 Task: Look for space in Thāsra, India from 1st June, 2023 to 9th June, 2023 for 4 adults in price range Rs.6000 to Rs.12000. Place can be entire place with 2 bedrooms having 2 beds and 2 bathrooms. Property type can be house, flat, guest house. Booking option can be shelf check-in. Required host language is English.
Action: Mouse moved to (487, 84)
Screenshot: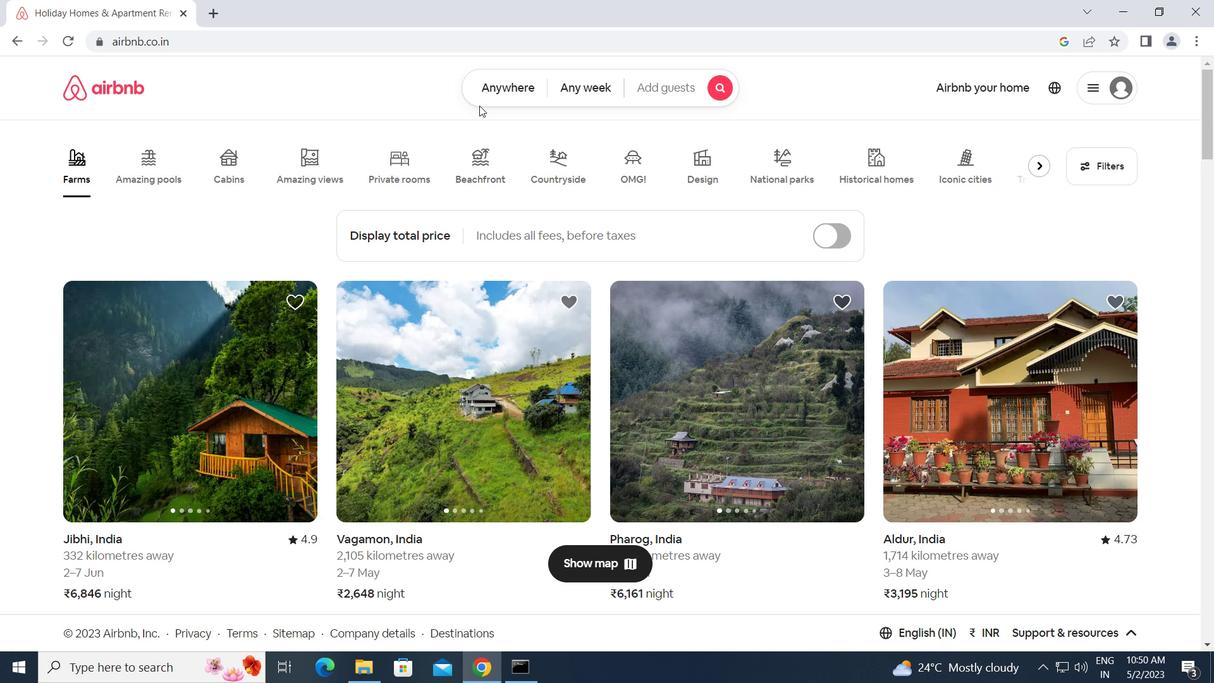 
Action: Mouse pressed left at (487, 84)
Screenshot: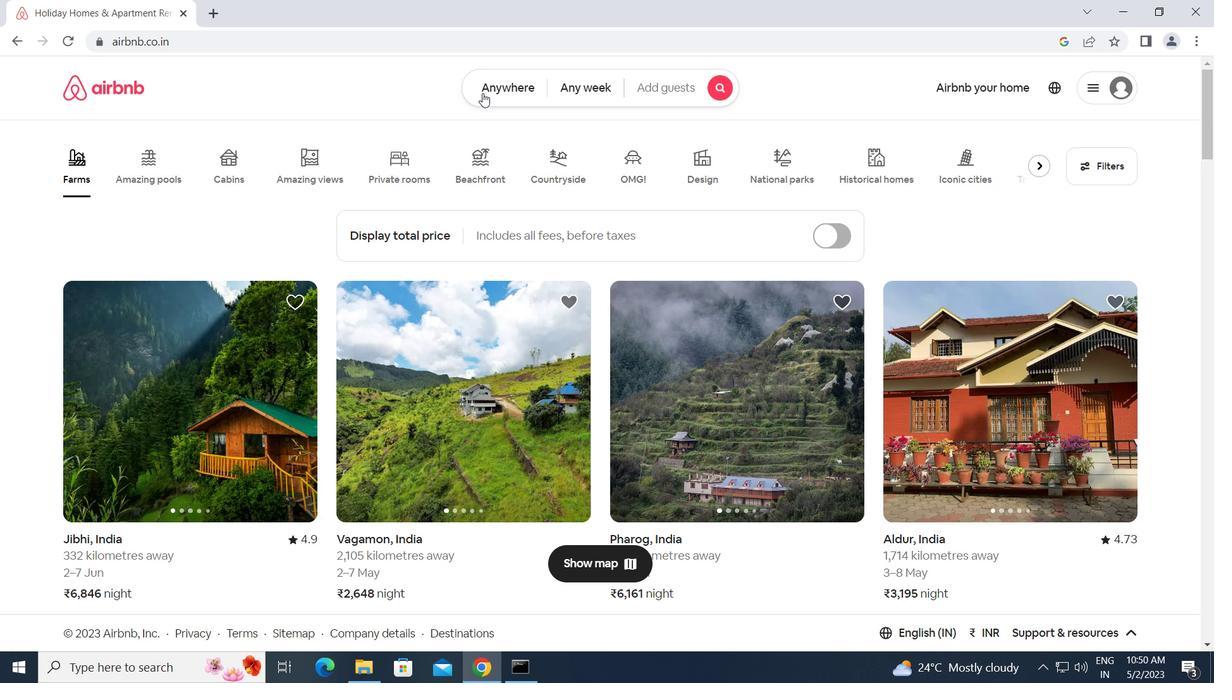 
Action: Mouse moved to (441, 142)
Screenshot: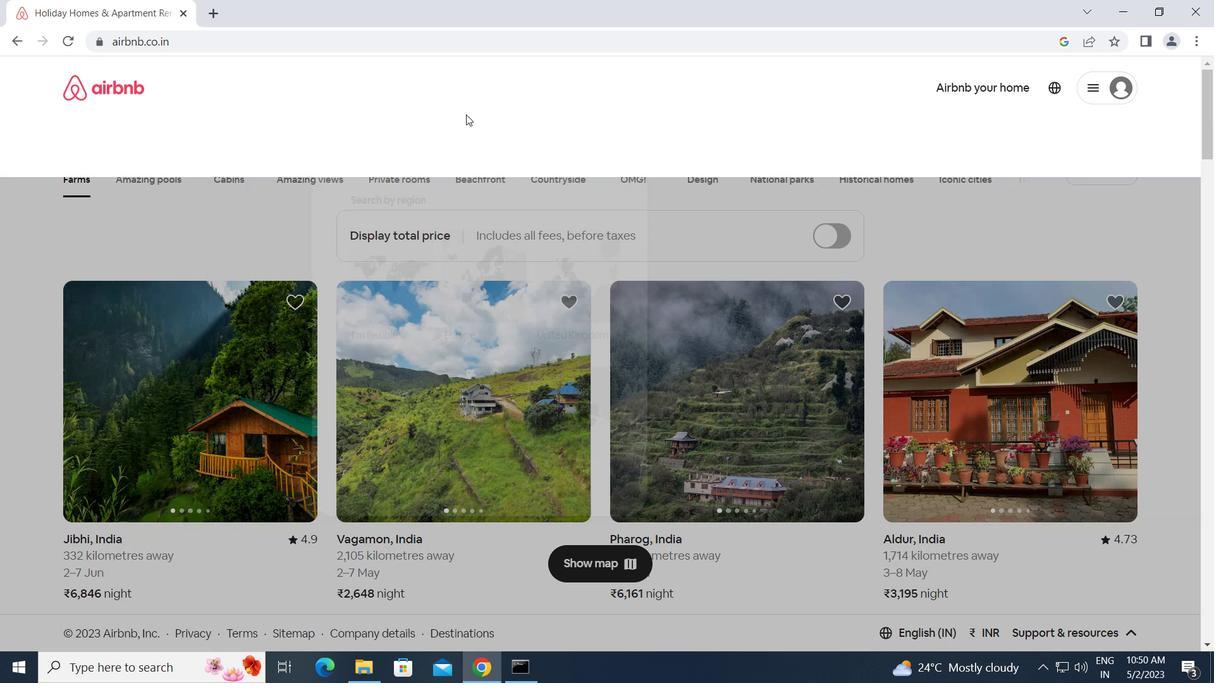 
Action: Mouse pressed left at (441, 142)
Screenshot: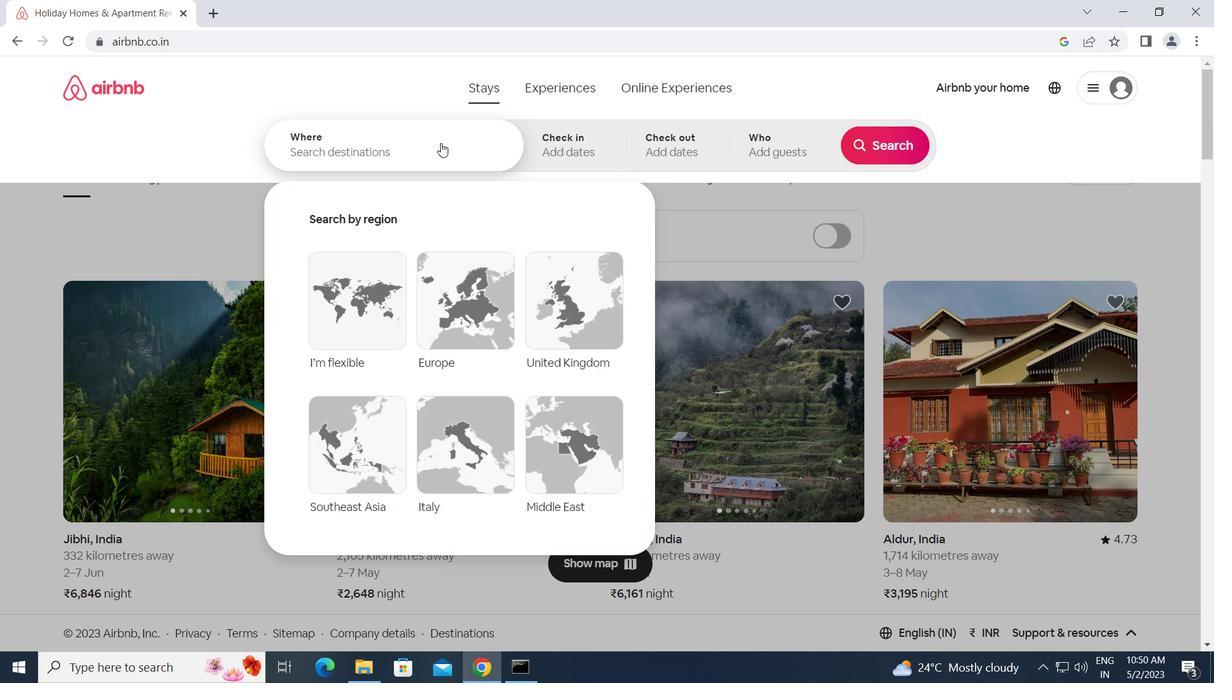 
Action: Key pressed <Key.caps_lock>t<Key.caps_lock>hasra,<Key.space><Key.caps_lock>i<Key.caps_lock>ndia<Key.enter>
Screenshot: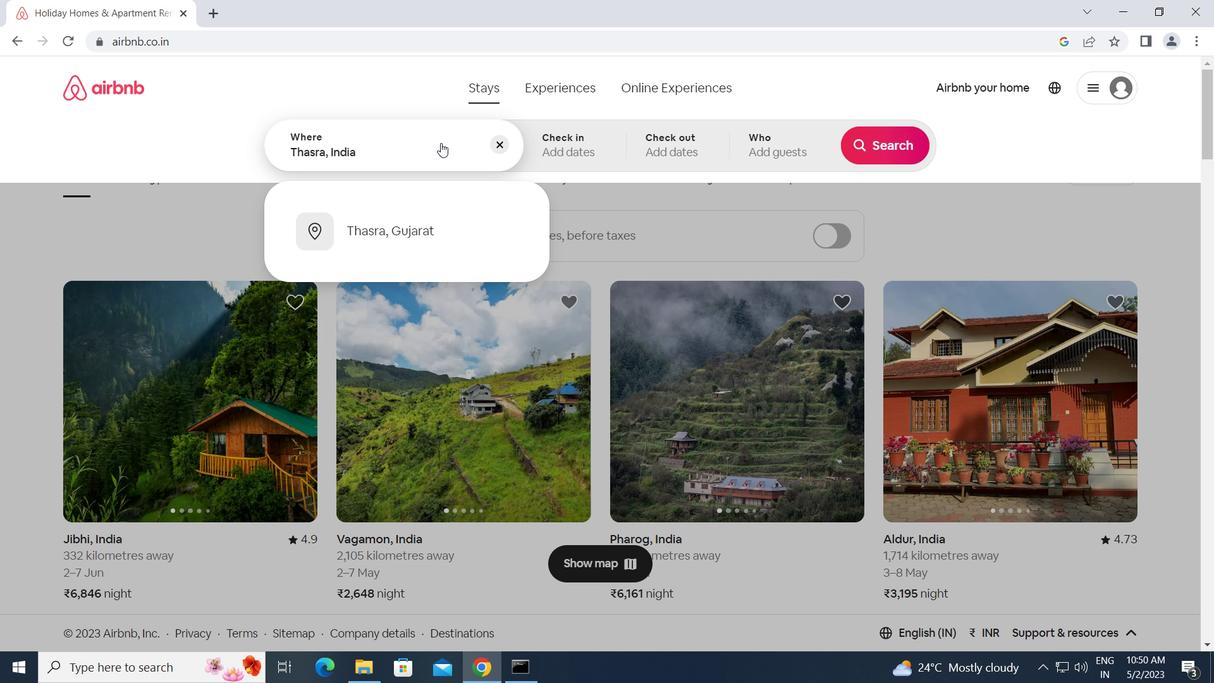 
Action: Mouse moved to (778, 334)
Screenshot: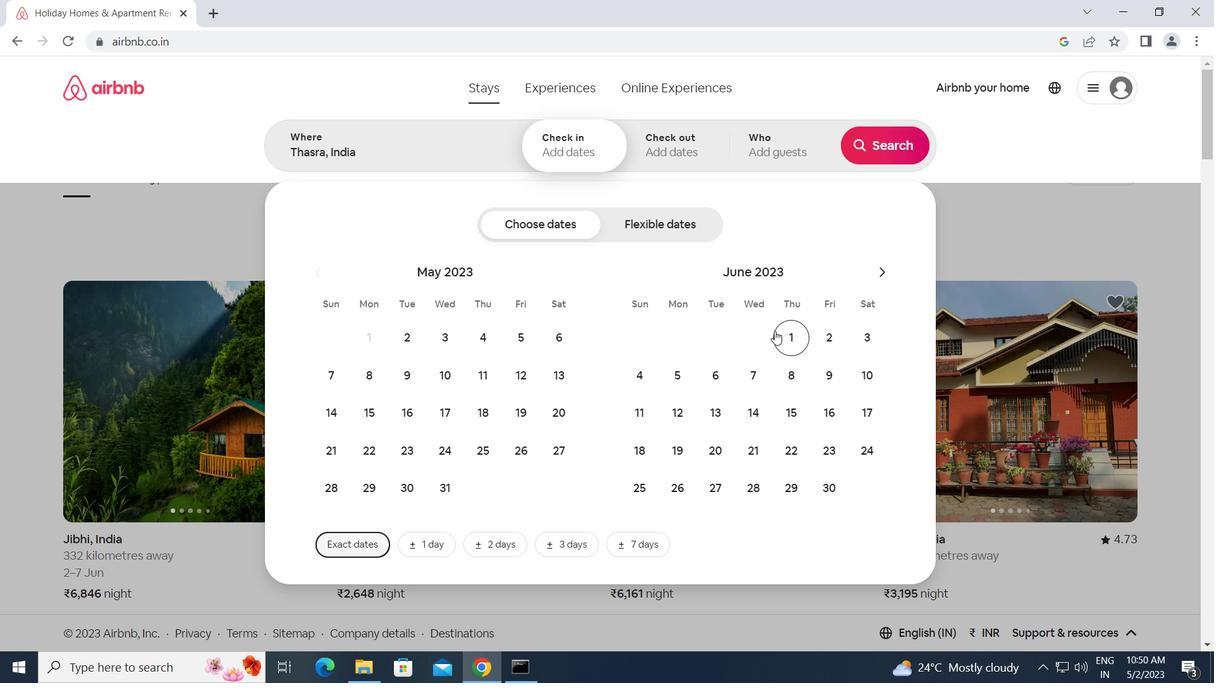
Action: Mouse pressed left at (778, 334)
Screenshot: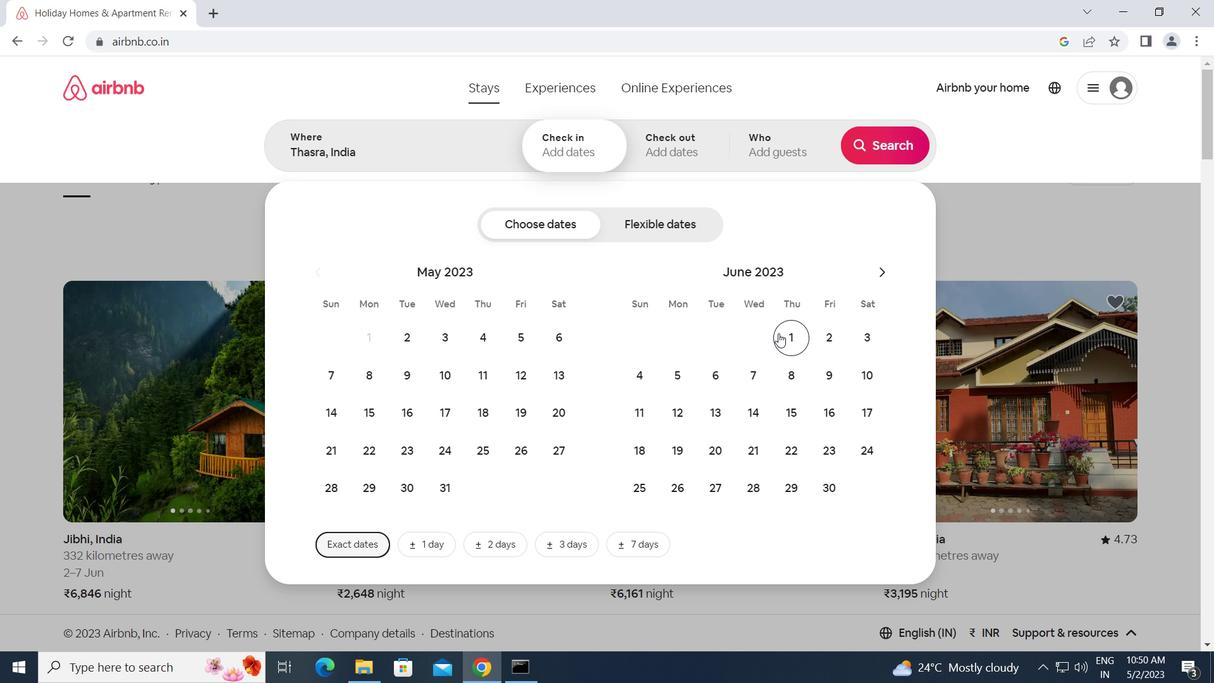 
Action: Mouse moved to (831, 379)
Screenshot: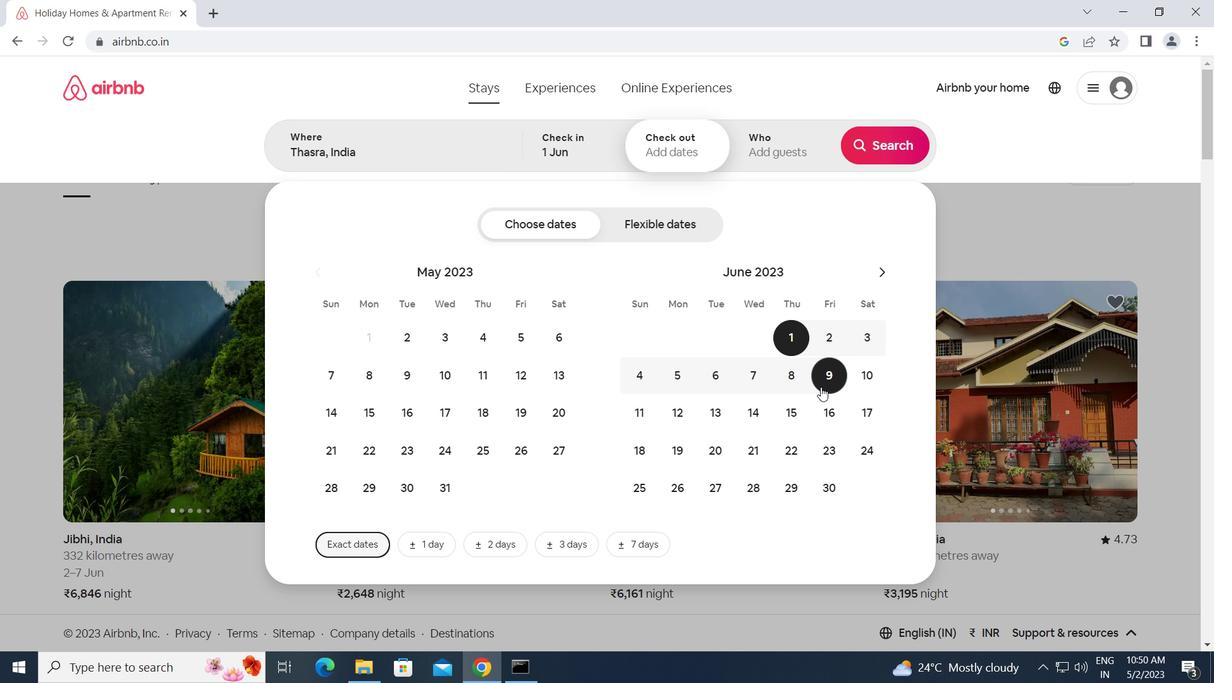 
Action: Mouse pressed left at (831, 379)
Screenshot: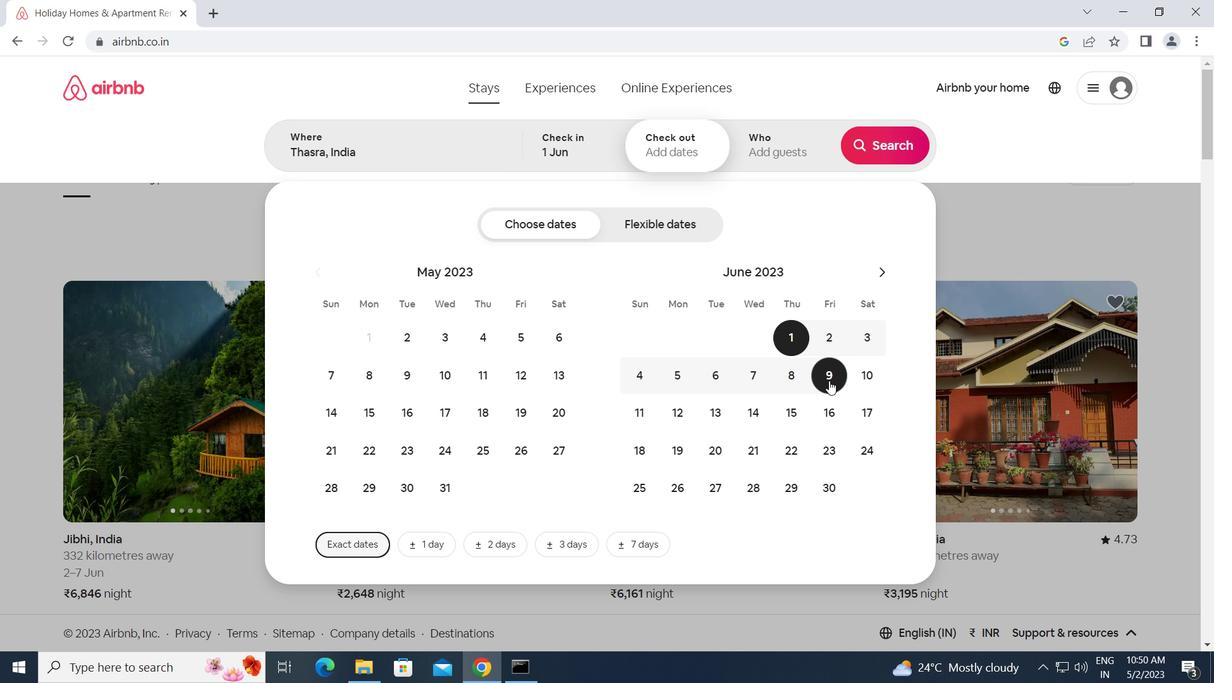 
Action: Mouse moved to (788, 143)
Screenshot: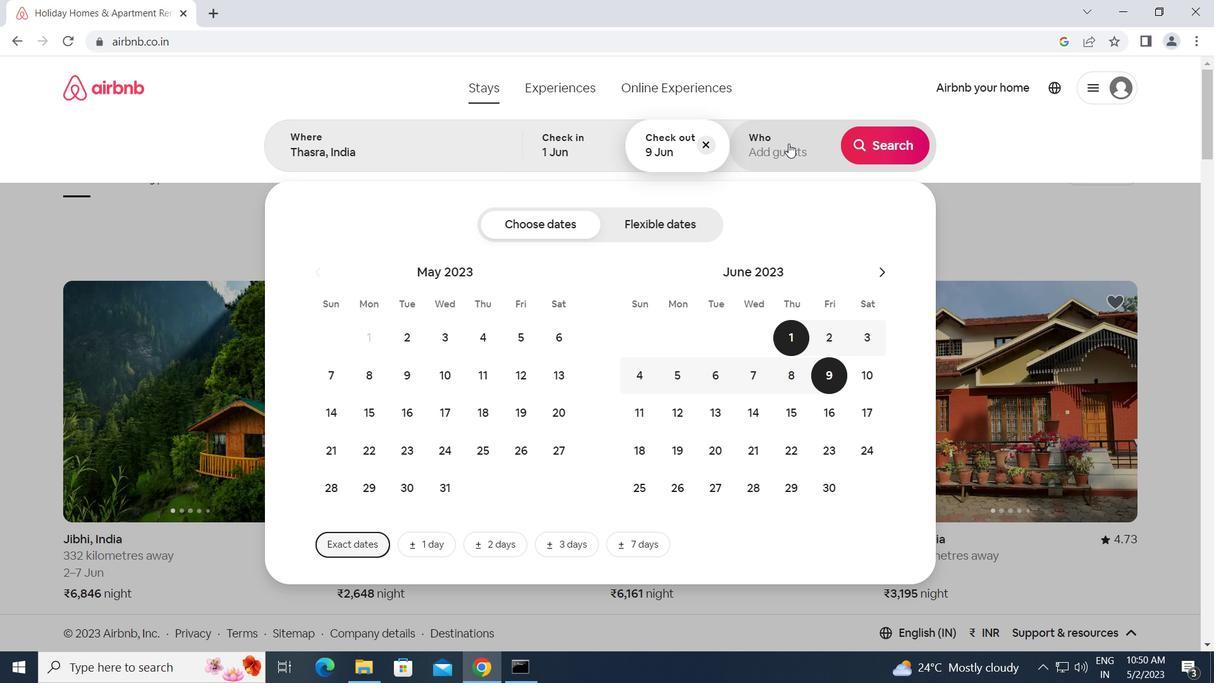 
Action: Mouse pressed left at (788, 143)
Screenshot: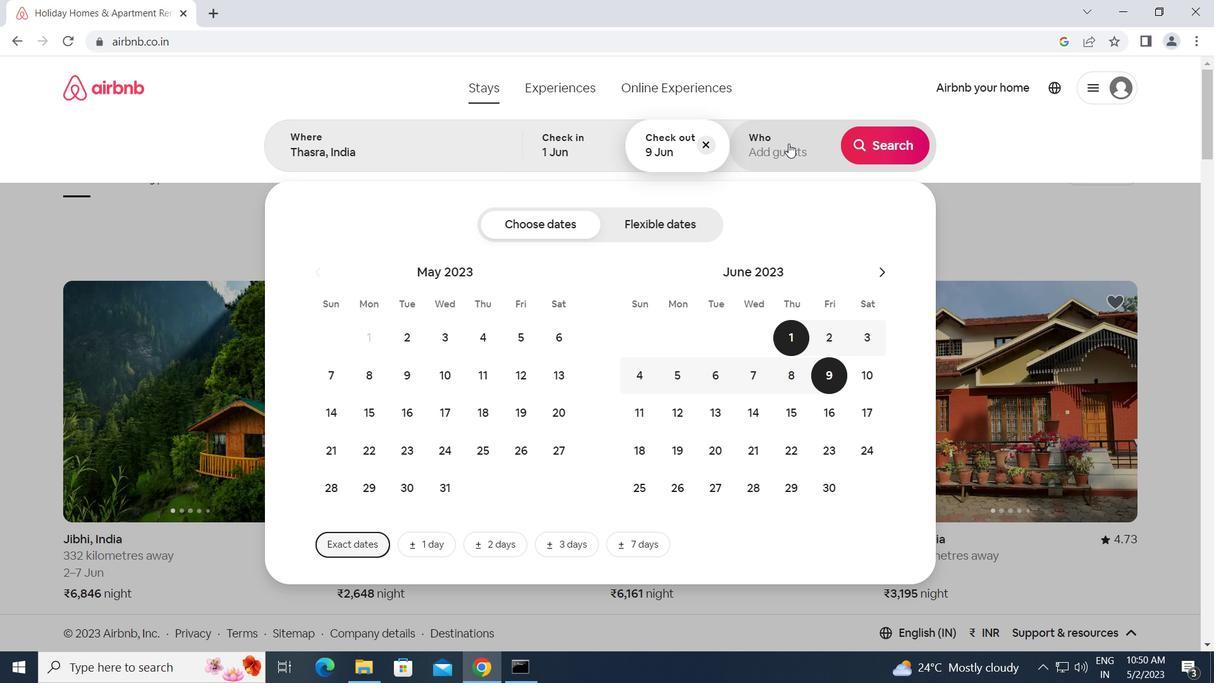 
Action: Mouse moved to (891, 222)
Screenshot: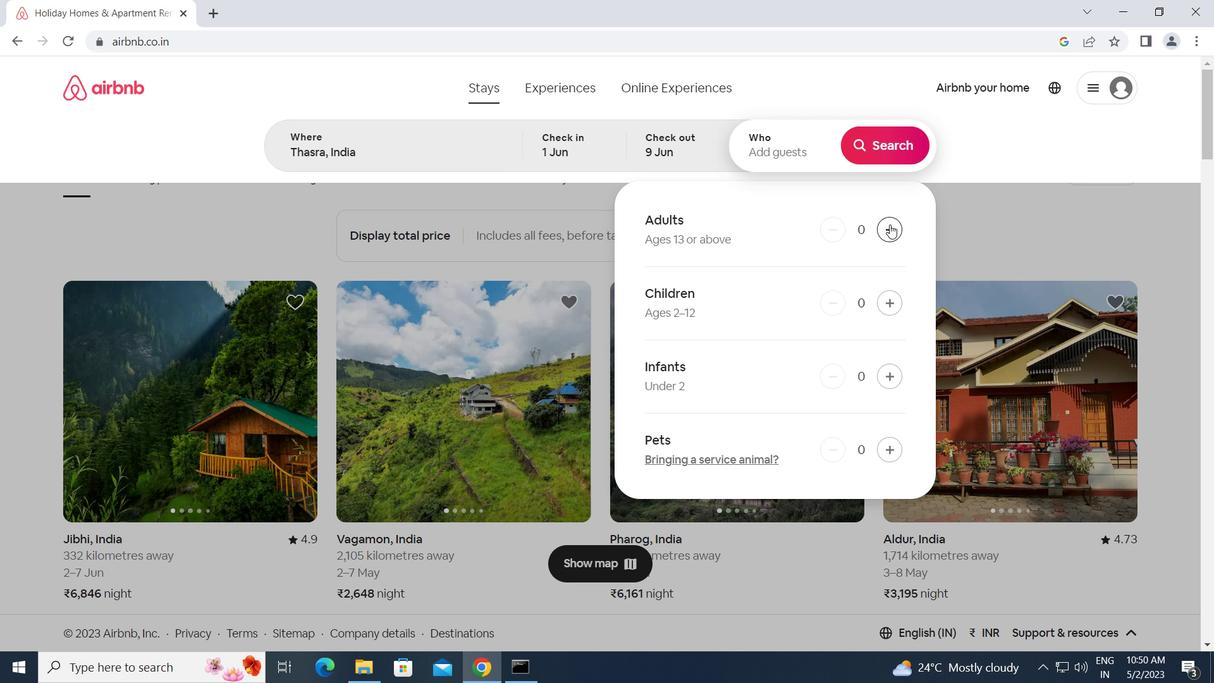 
Action: Mouse pressed left at (891, 222)
Screenshot: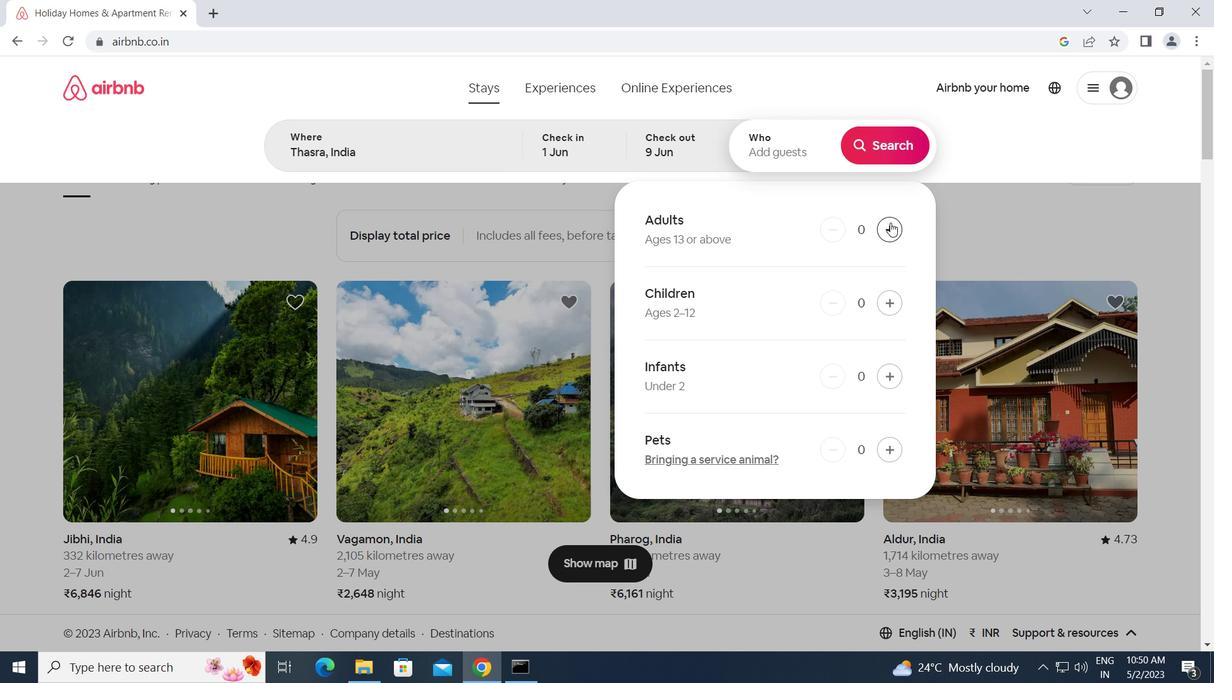 
Action: Mouse pressed left at (891, 222)
Screenshot: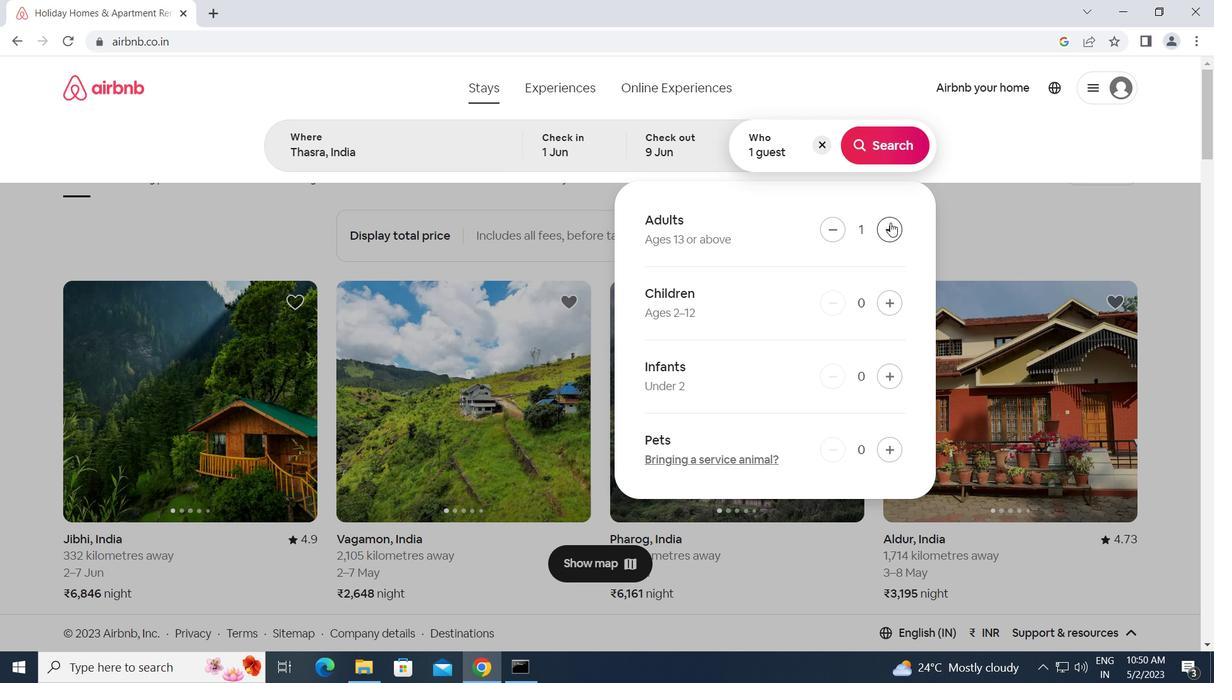 
Action: Mouse pressed left at (891, 222)
Screenshot: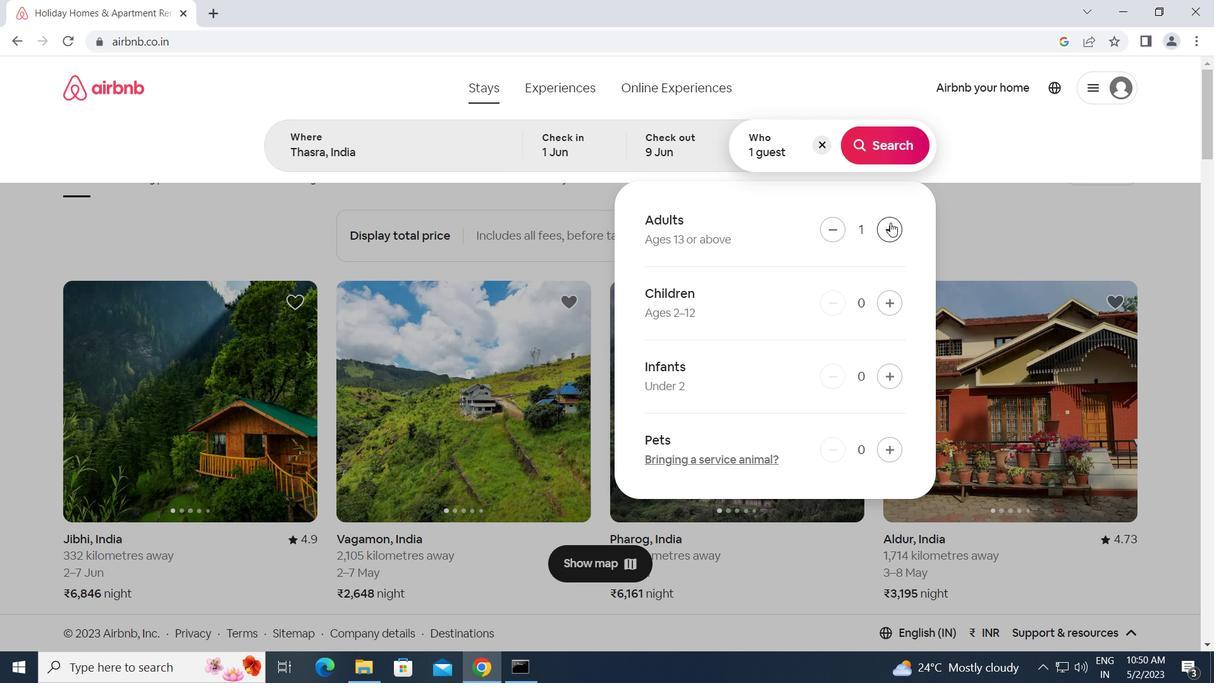 
Action: Mouse moved to (891, 222)
Screenshot: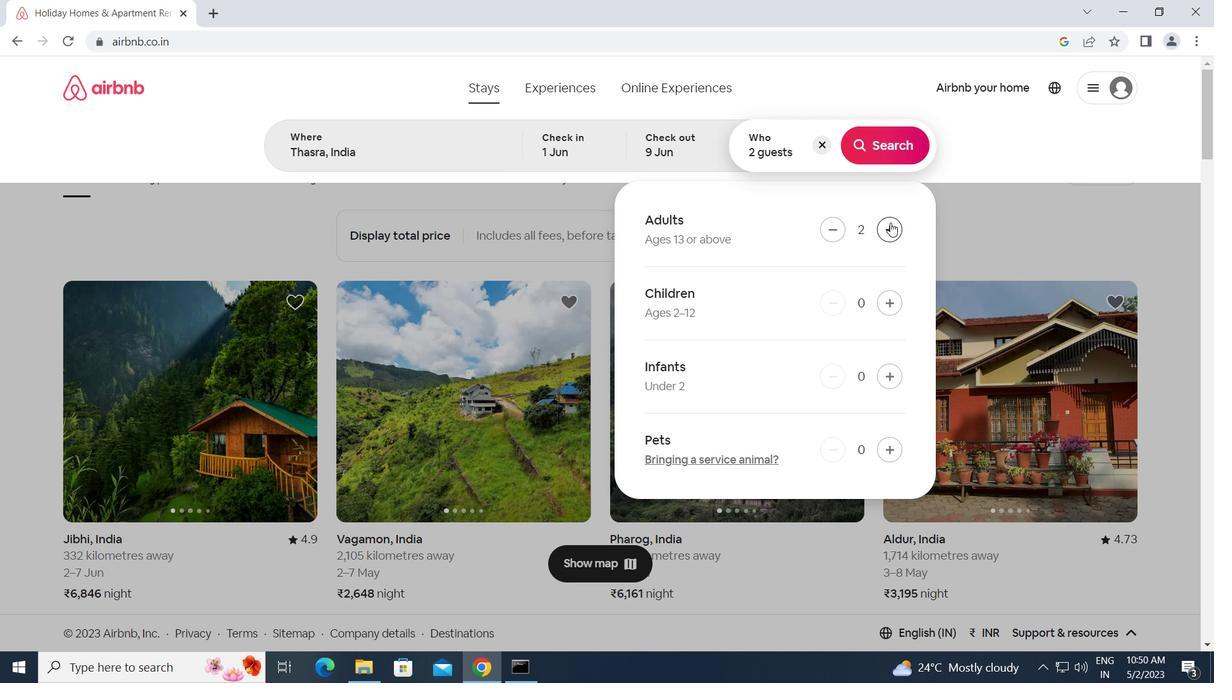 
Action: Mouse pressed left at (891, 222)
Screenshot: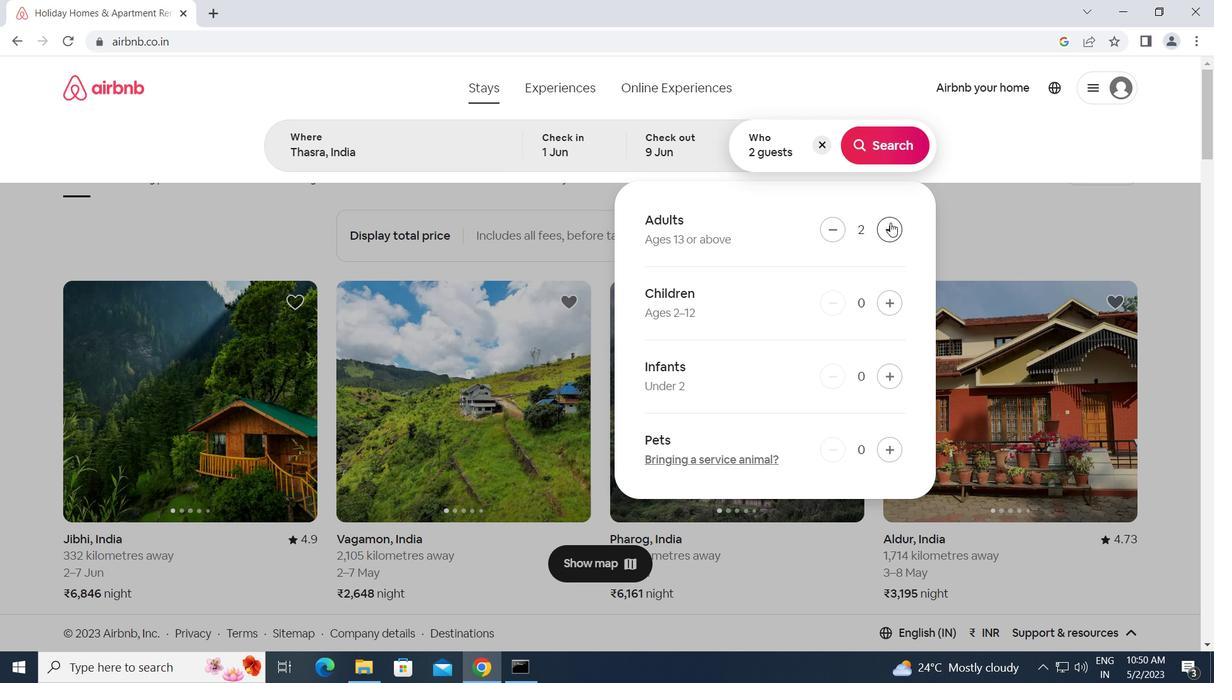 
Action: Mouse moved to (880, 151)
Screenshot: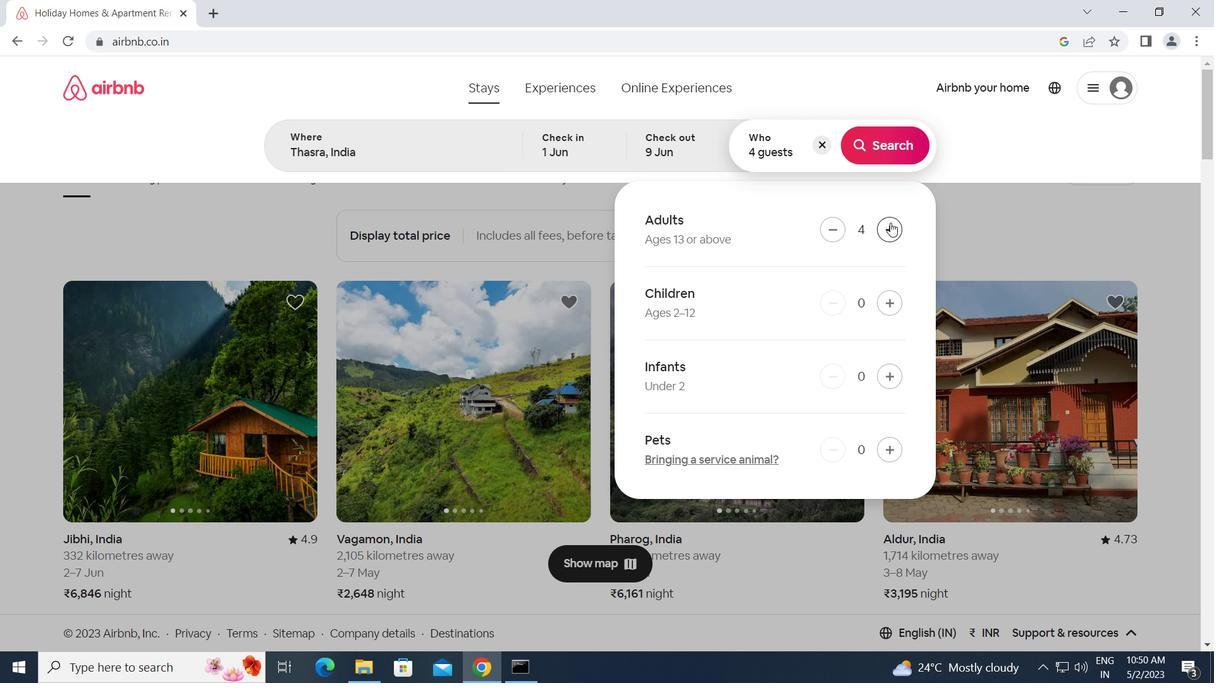 
Action: Mouse pressed left at (880, 151)
Screenshot: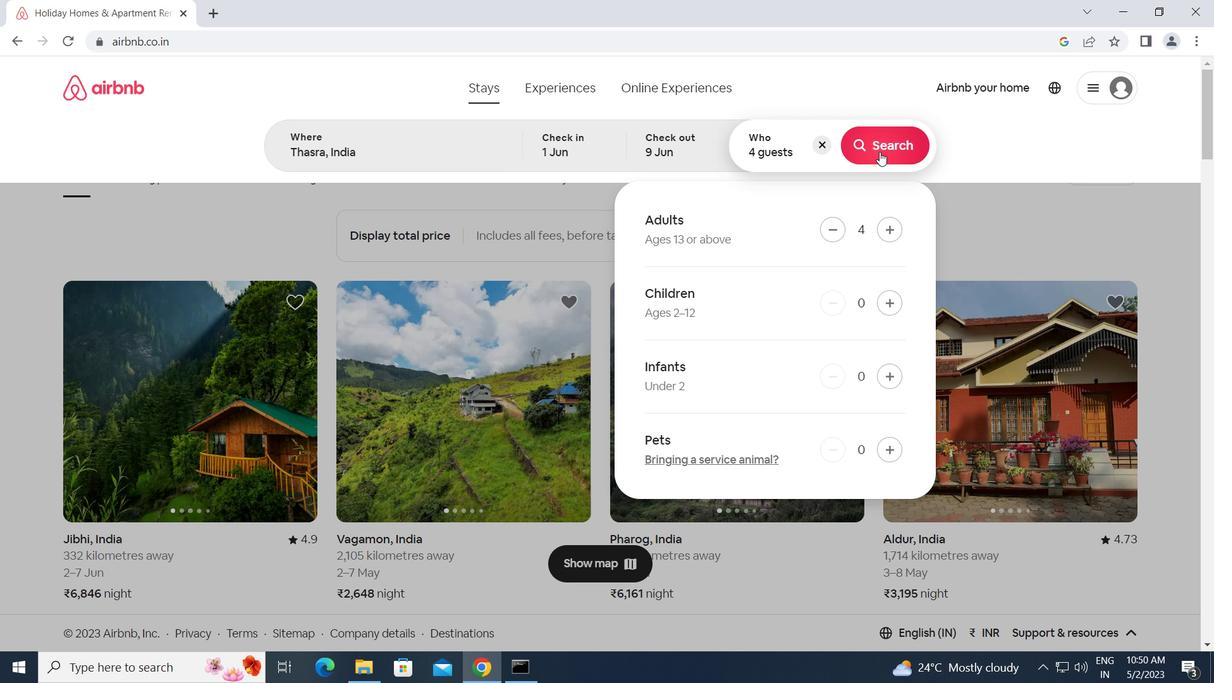 
Action: Mouse moved to (1141, 151)
Screenshot: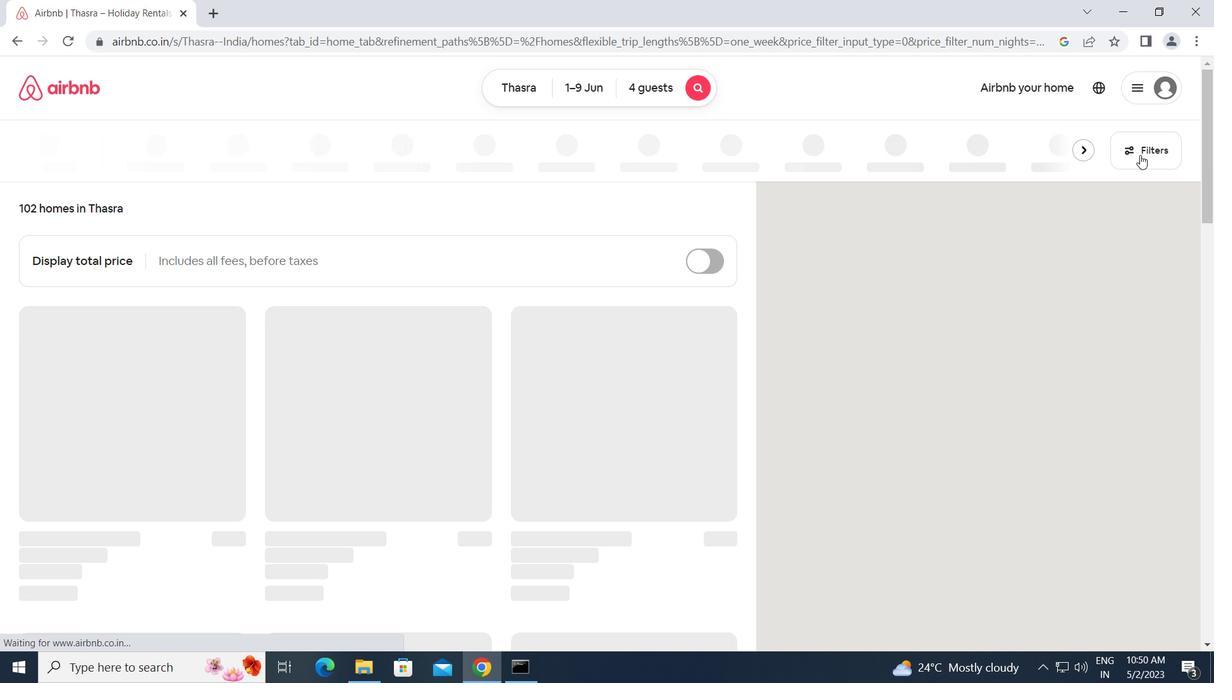 
Action: Mouse pressed left at (1141, 151)
Screenshot: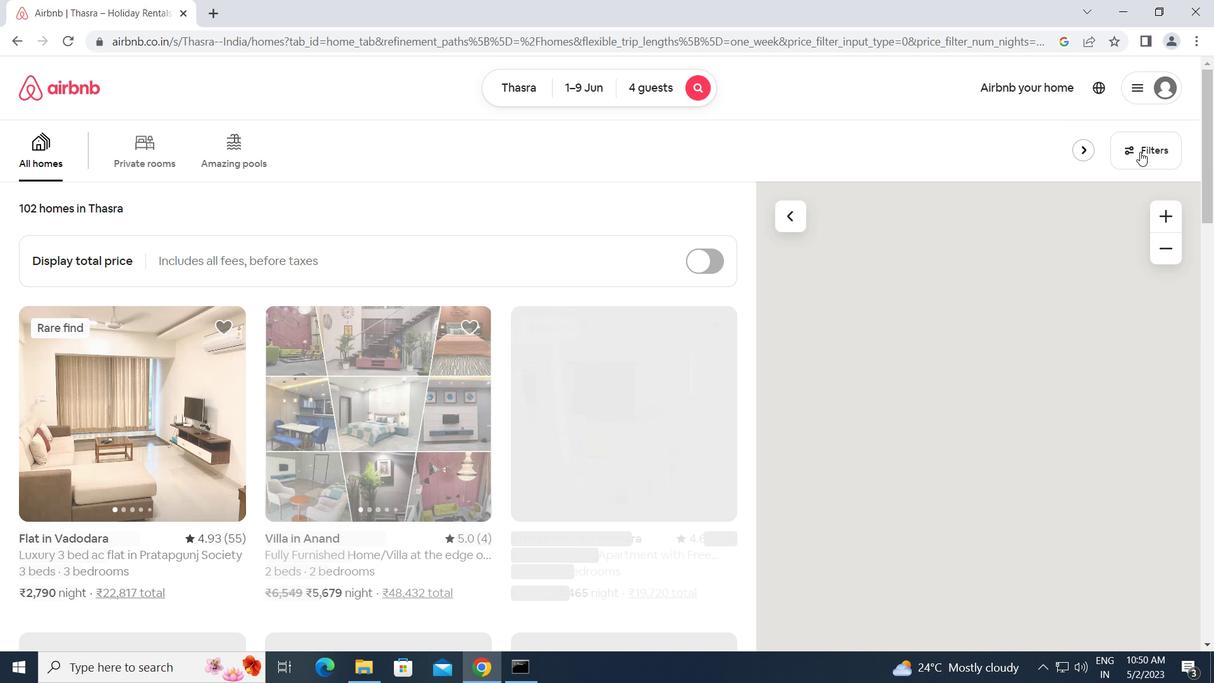 
Action: Mouse moved to (408, 334)
Screenshot: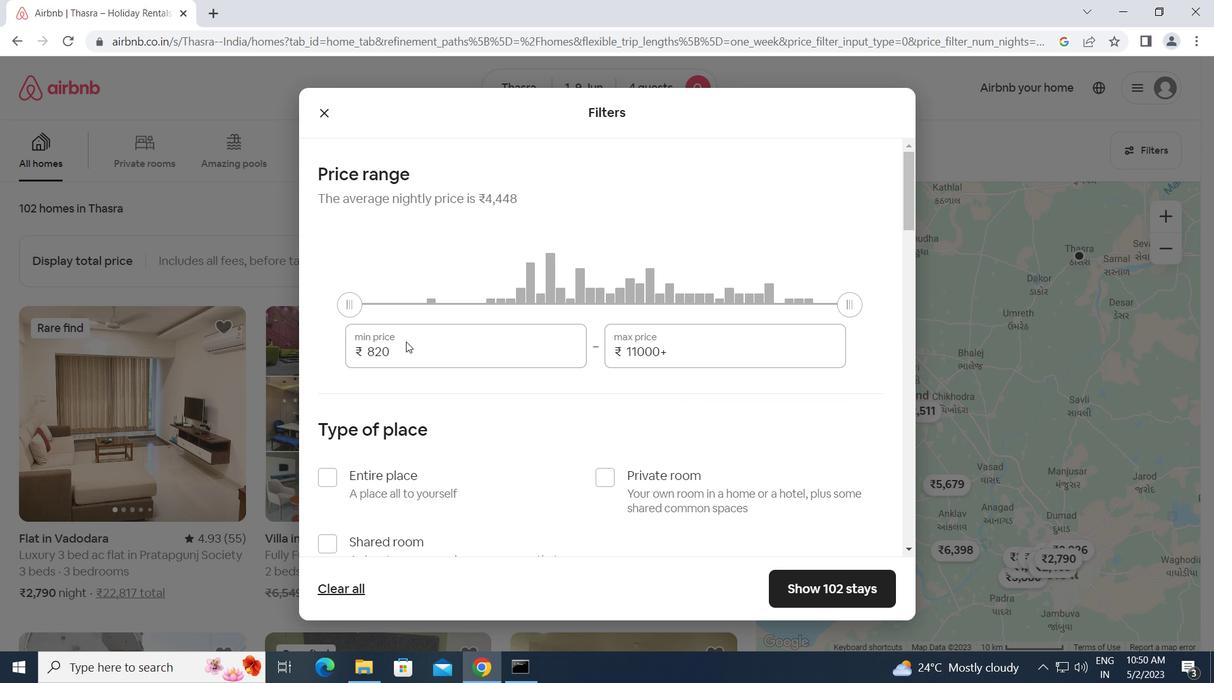 
Action: Mouse pressed left at (408, 334)
Screenshot: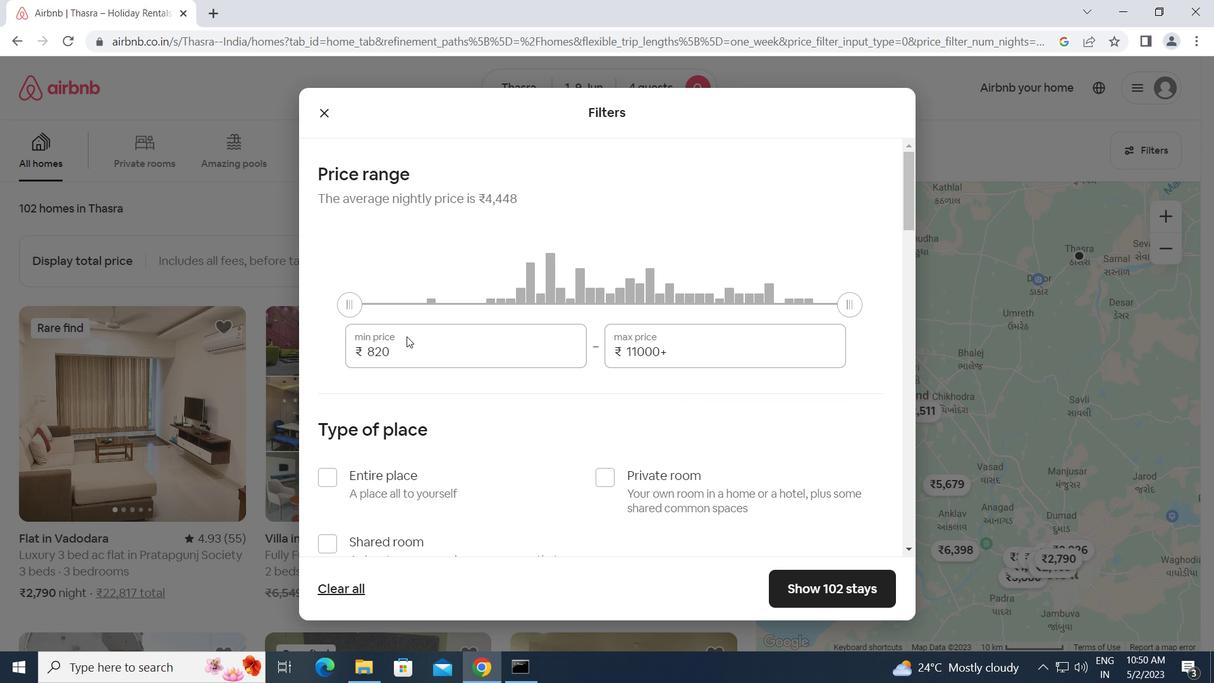 
Action: Mouse moved to (401, 351)
Screenshot: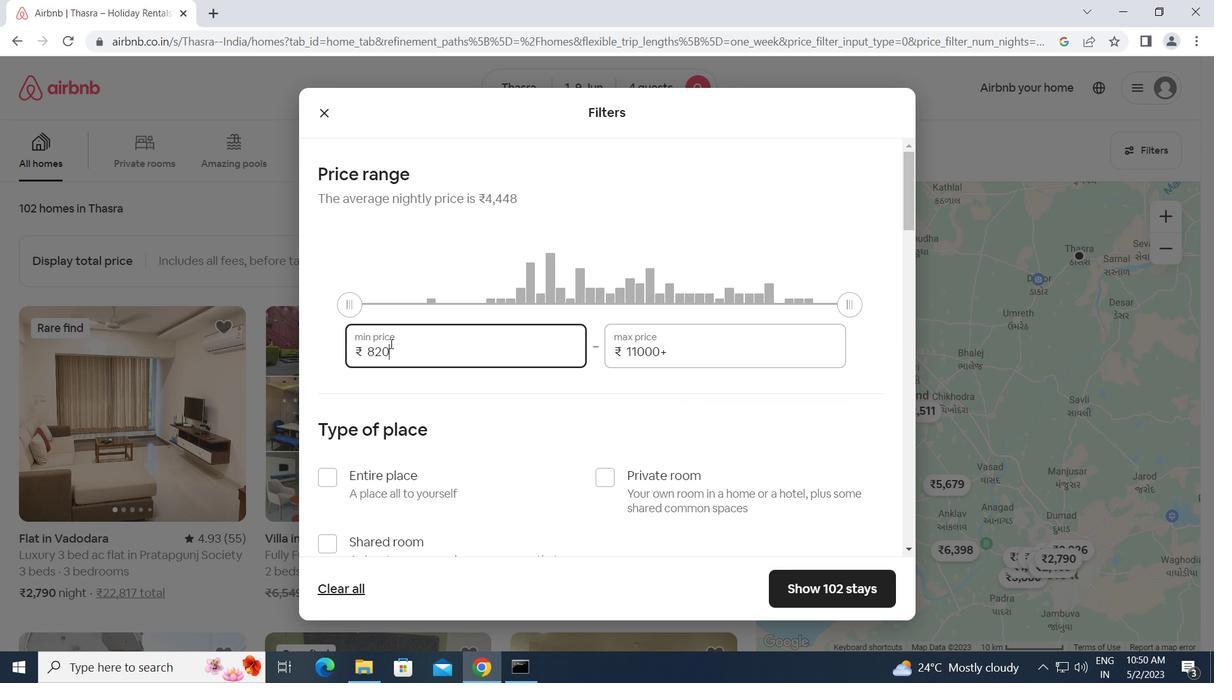 
Action: Mouse pressed left at (401, 351)
Screenshot: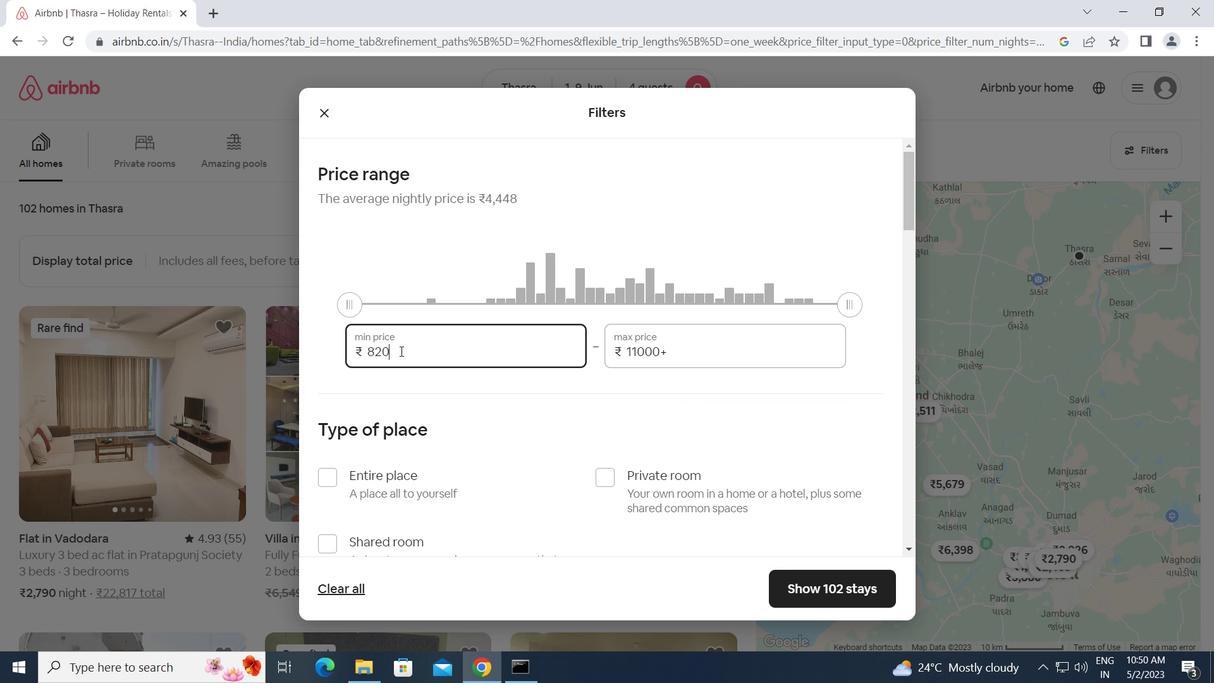 
Action: Mouse moved to (344, 354)
Screenshot: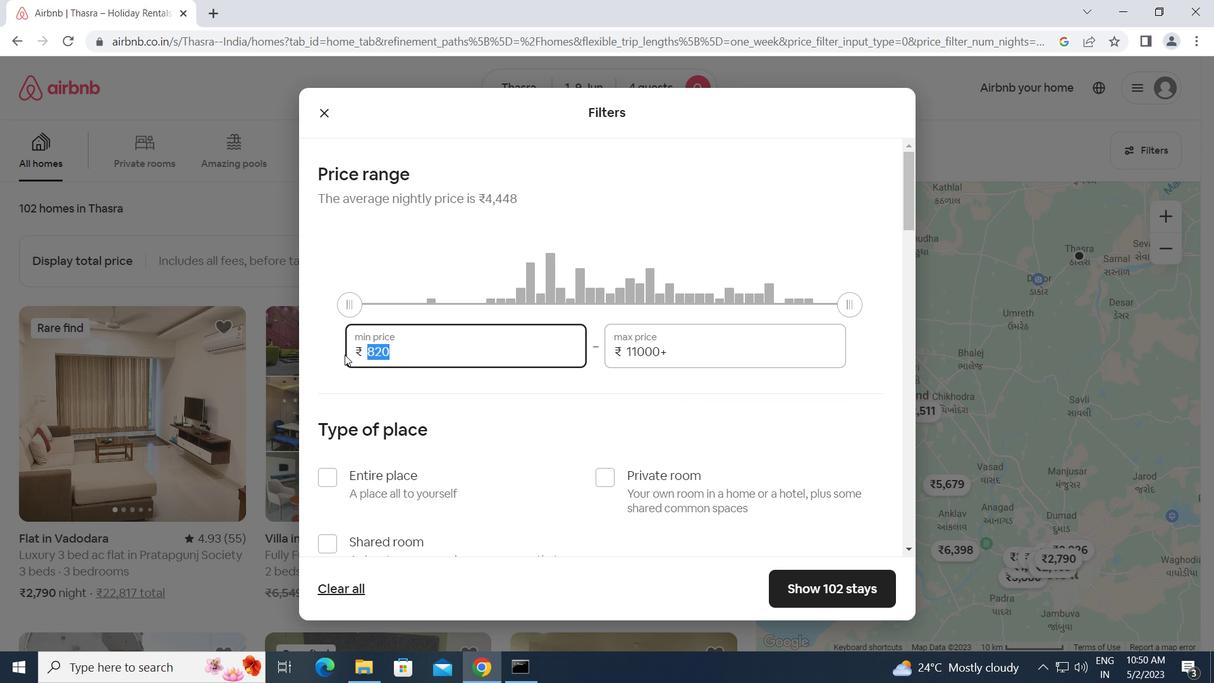 
Action: Key pressed 6000<Key.tab><Key.backspace><Key.backspace><Key.backspace><Key.backspace><Key.backspace><Key.backspace><Key.backspace><Key.backspace><Key.backspace>12000
Screenshot: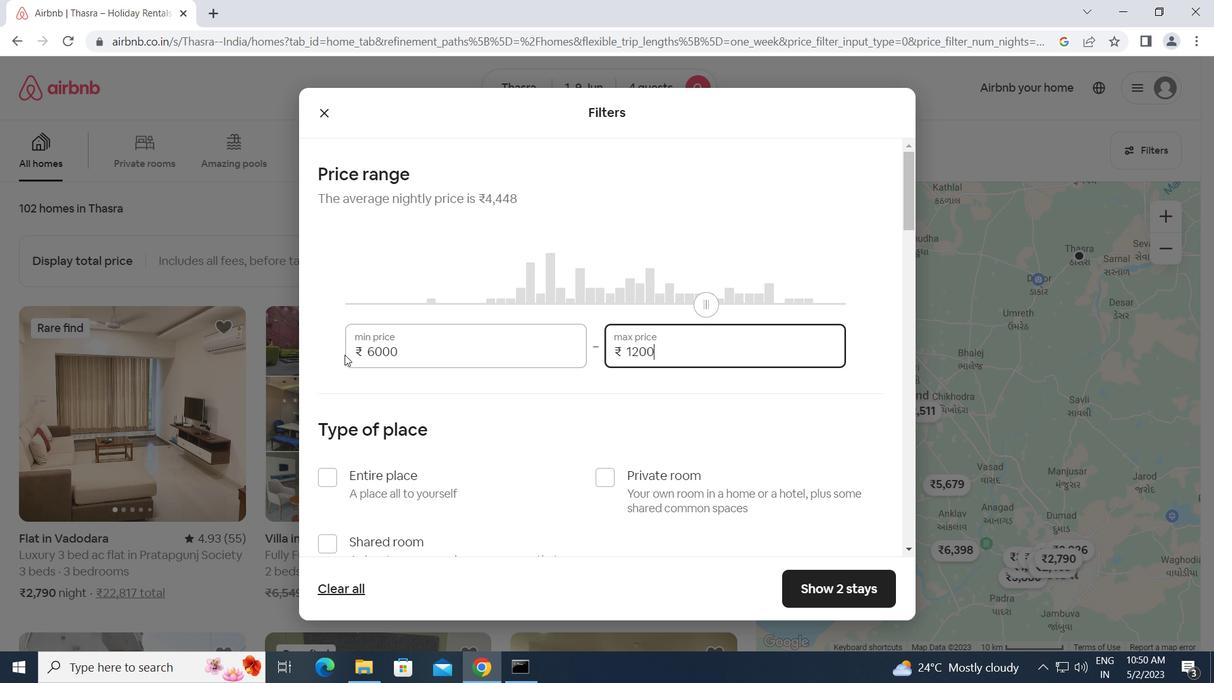 
Action: Mouse moved to (328, 470)
Screenshot: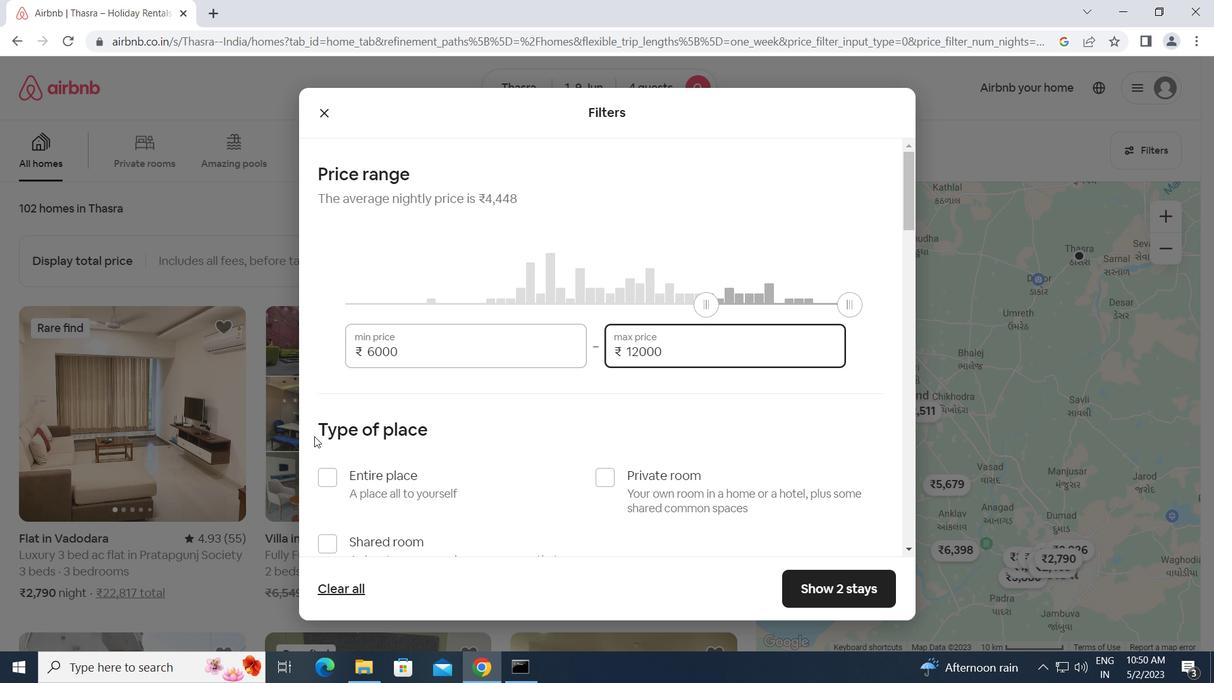 
Action: Mouse pressed left at (328, 470)
Screenshot: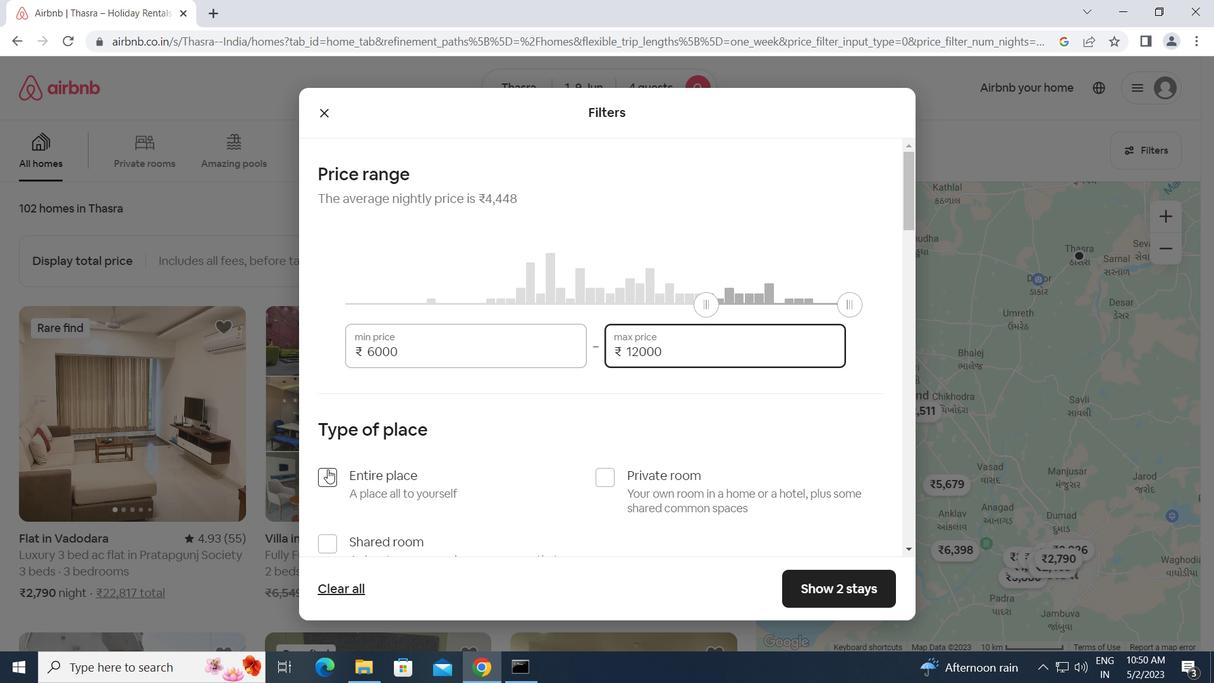 
Action: Mouse moved to (364, 485)
Screenshot: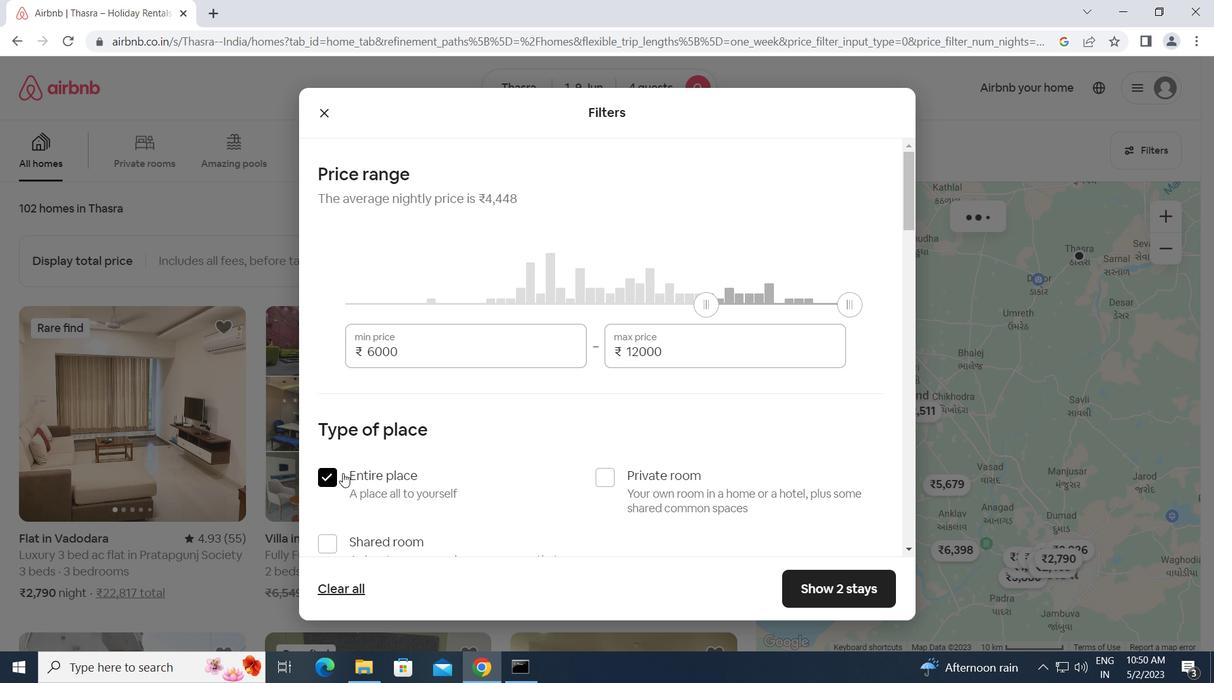
Action: Mouse scrolled (364, 484) with delta (0, 0)
Screenshot: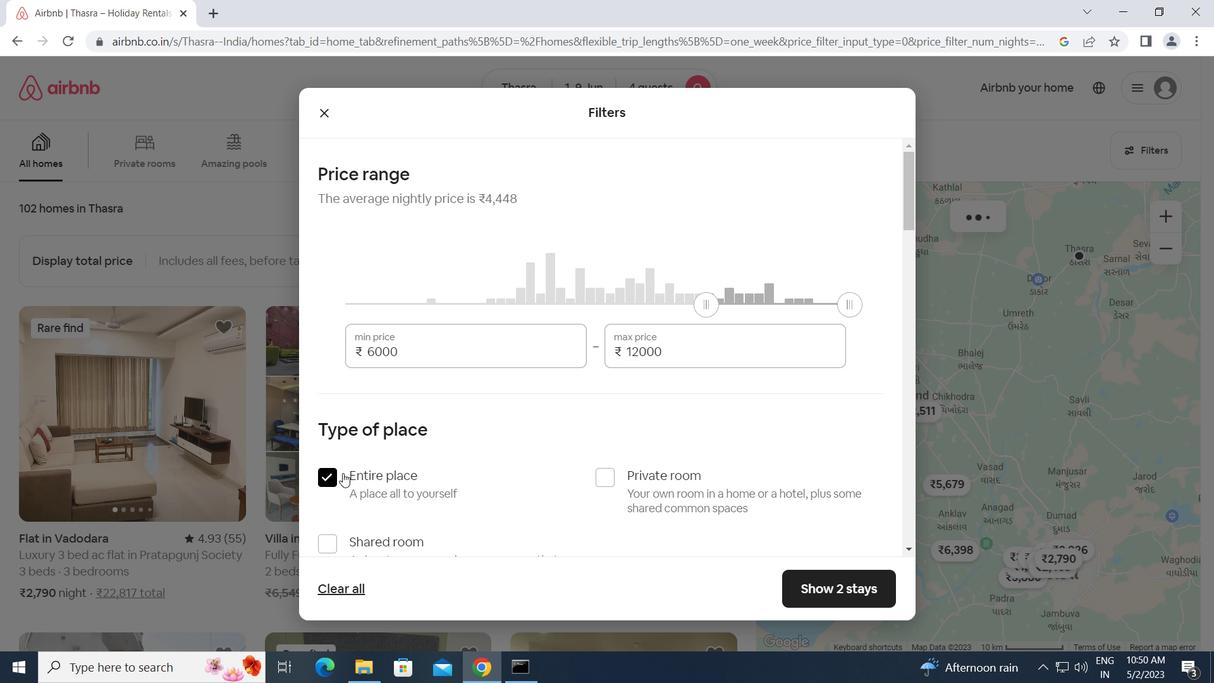 
Action: Mouse moved to (365, 485)
Screenshot: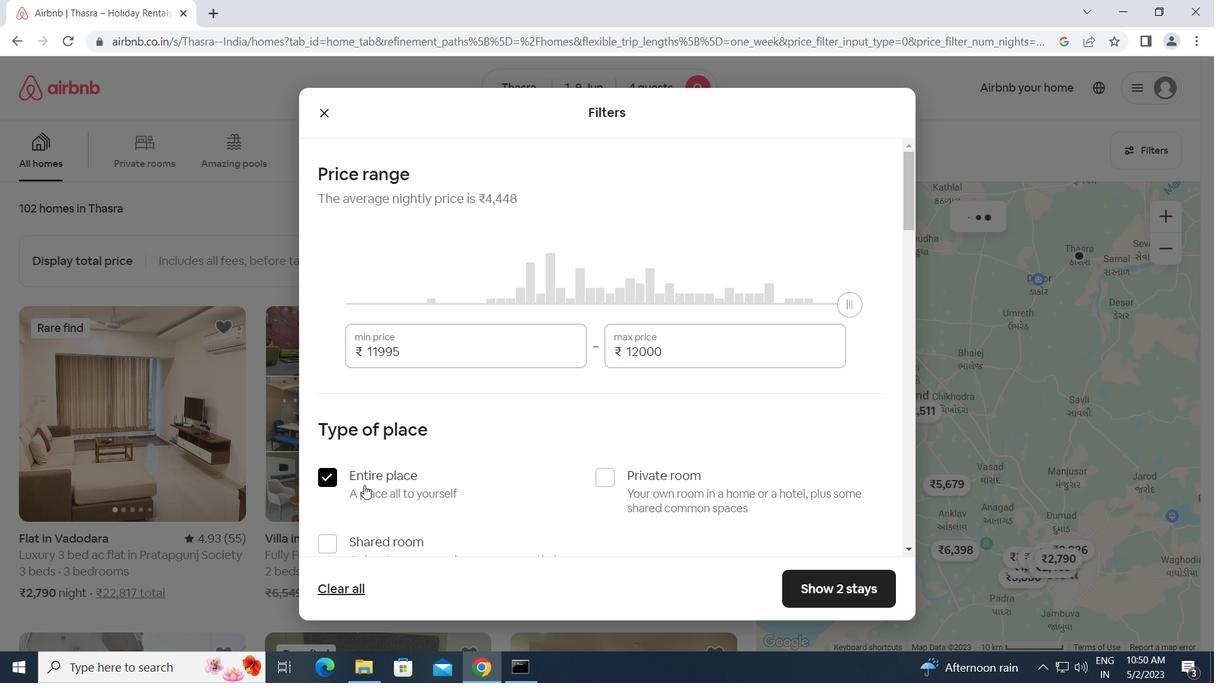 
Action: Mouse scrolled (365, 485) with delta (0, 0)
Screenshot: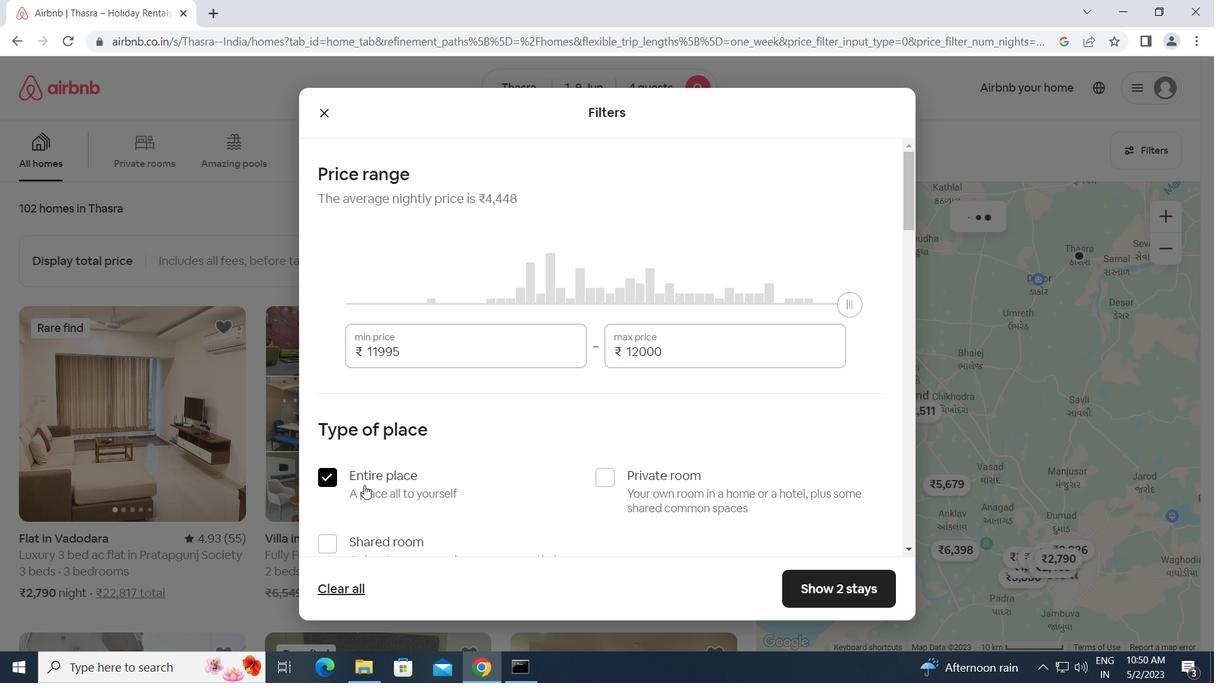 
Action: Mouse scrolled (365, 485) with delta (0, 0)
Screenshot: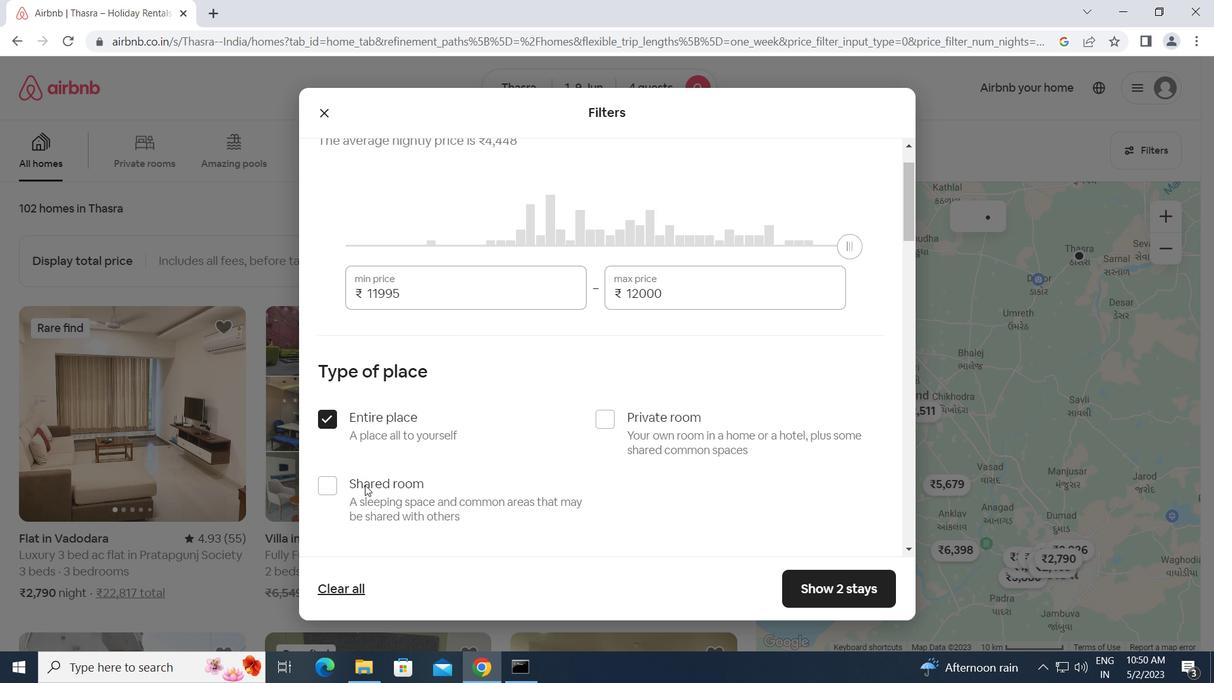 
Action: Mouse moved to (506, 437)
Screenshot: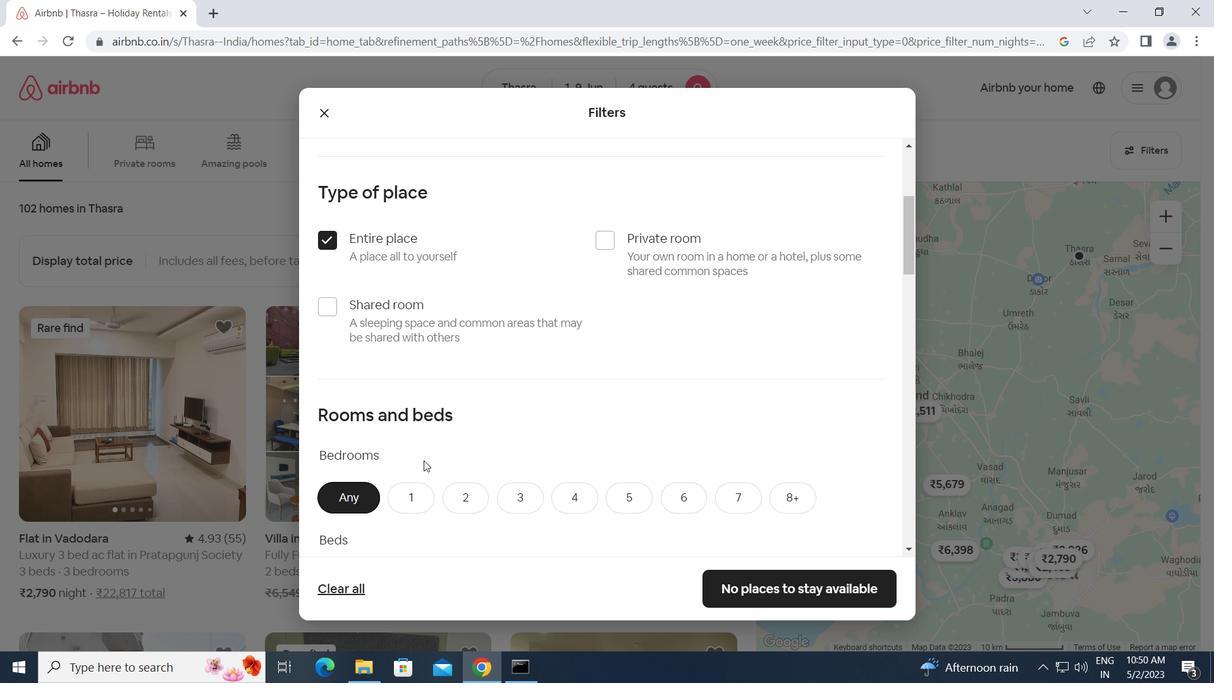 
Action: Mouse scrolled (506, 437) with delta (0, 0)
Screenshot: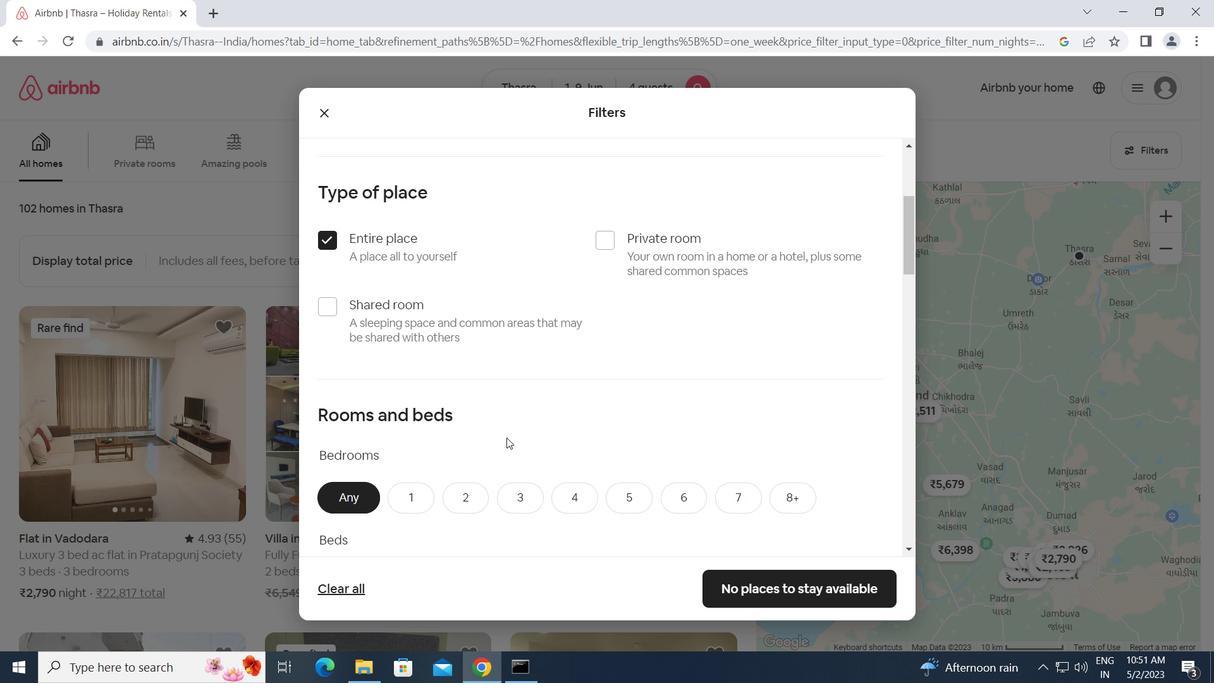 
Action: Mouse scrolled (506, 437) with delta (0, 0)
Screenshot: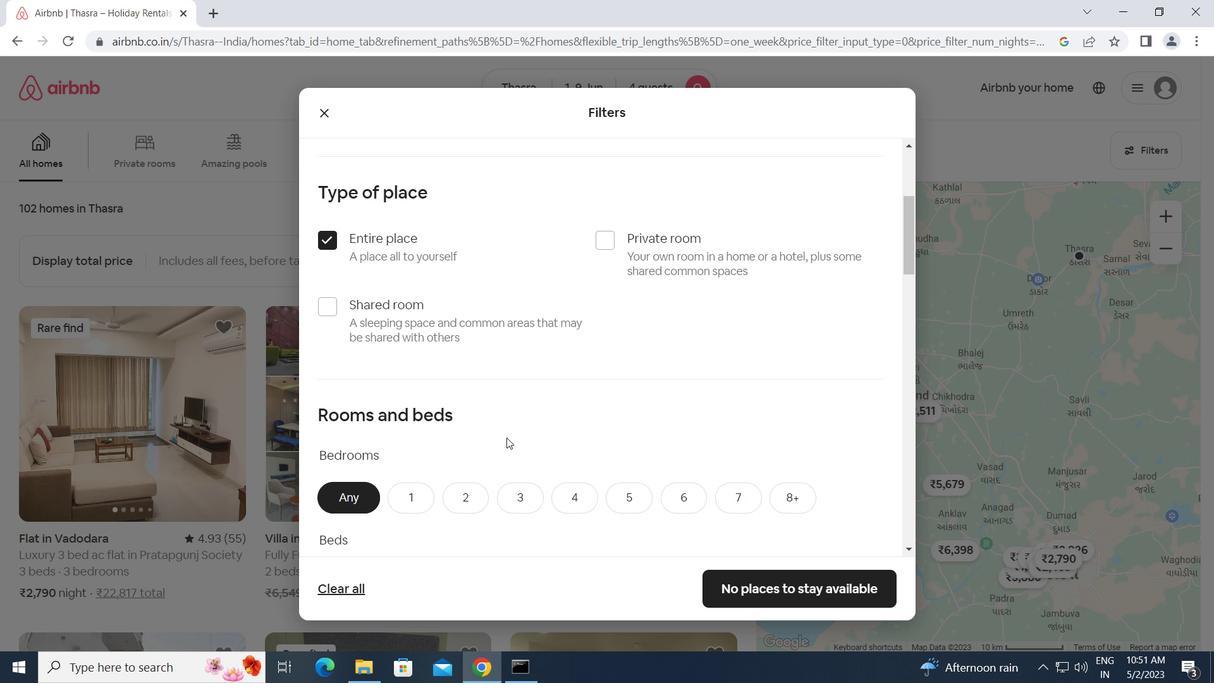
Action: Mouse moved to (472, 342)
Screenshot: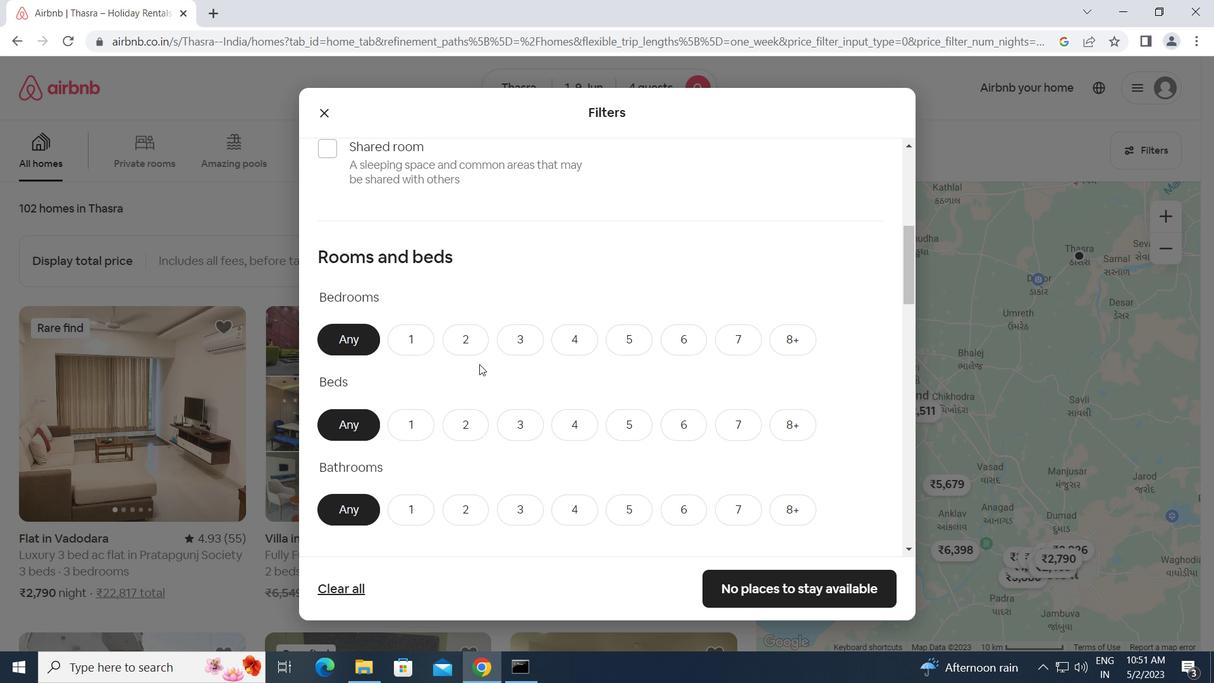 
Action: Mouse pressed left at (472, 342)
Screenshot: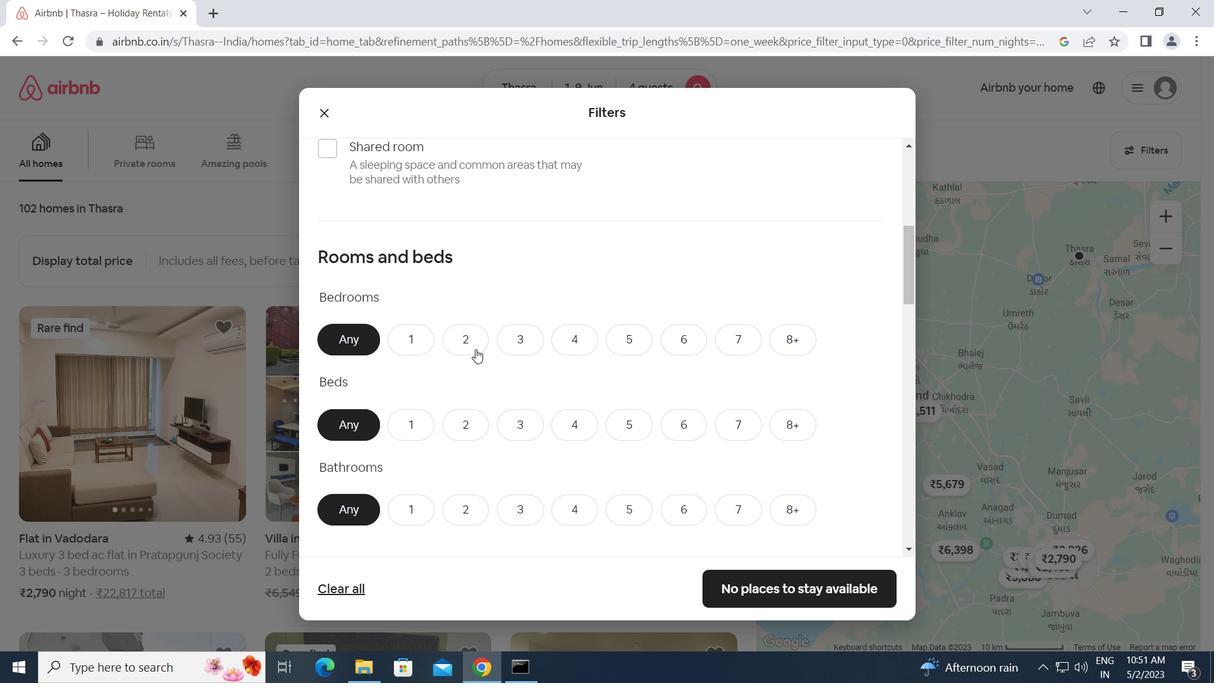 
Action: Mouse moved to (466, 427)
Screenshot: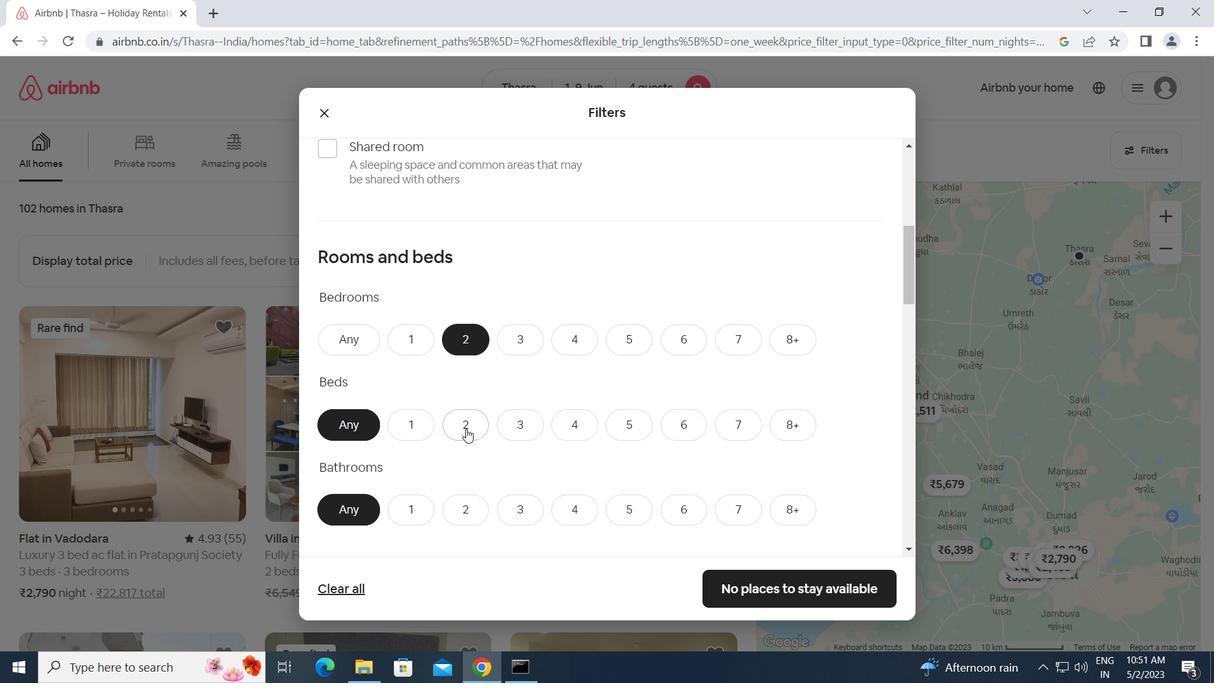 
Action: Mouse pressed left at (466, 427)
Screenshot: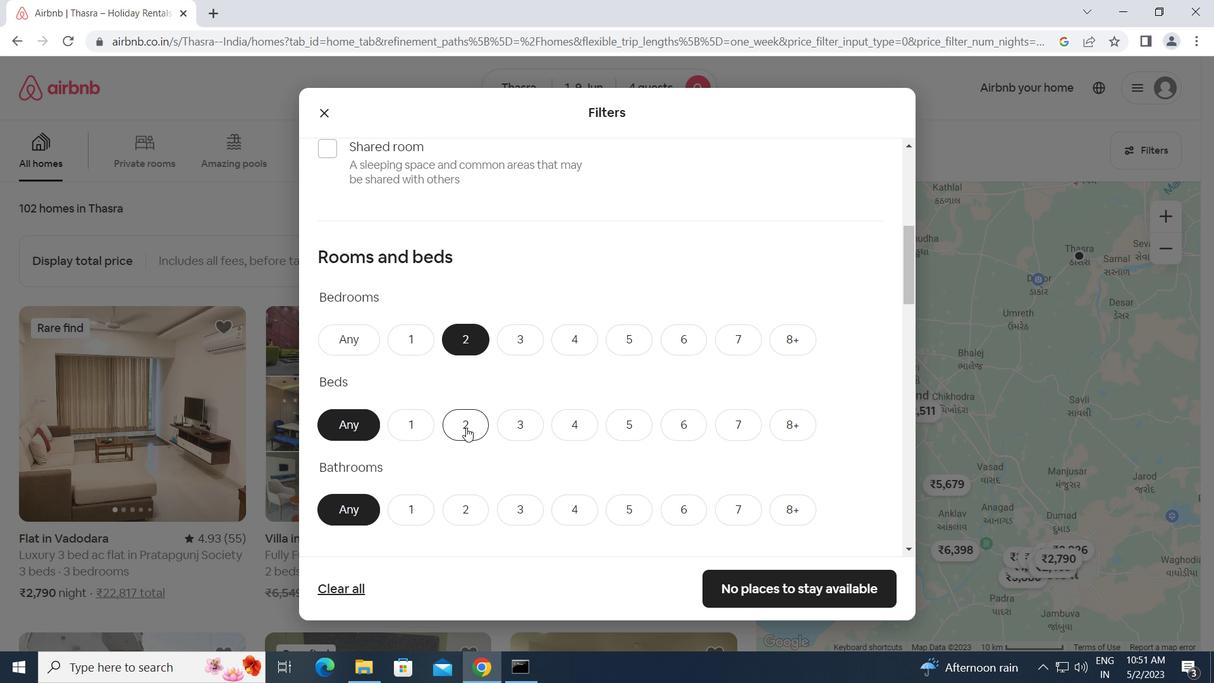 
Action: Mouse moved to (462, 501)
Screenshot: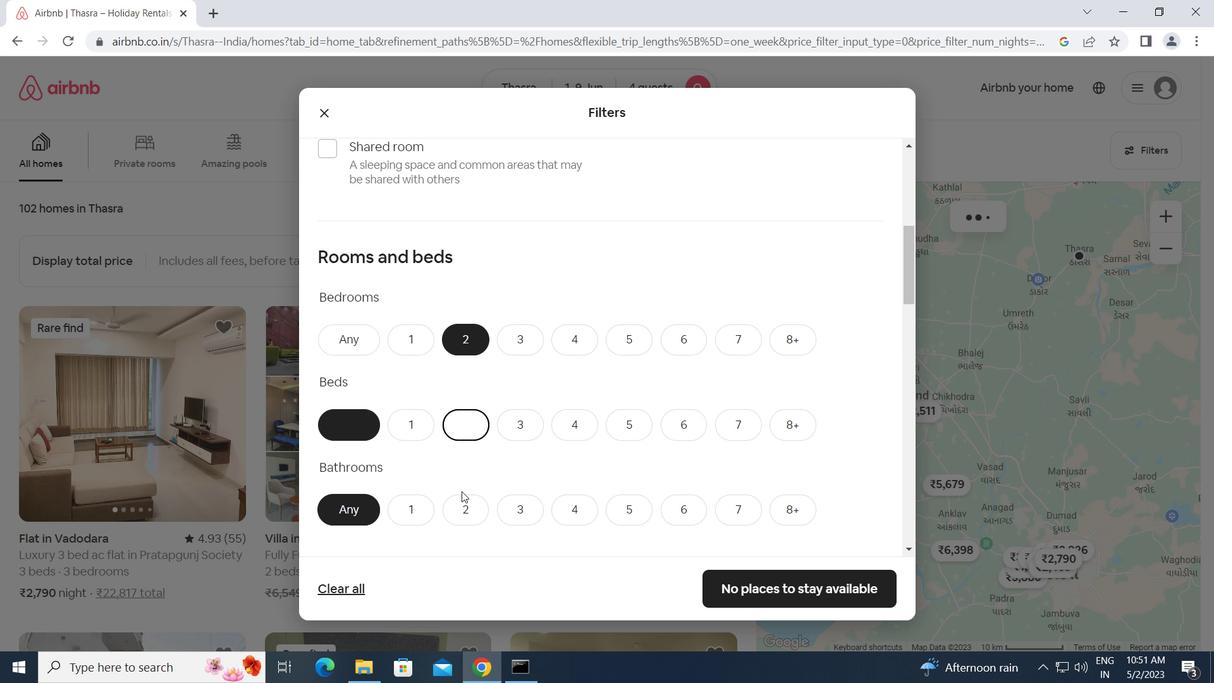 
Action: Mouse pressed left at (462, 501)
Screenshot: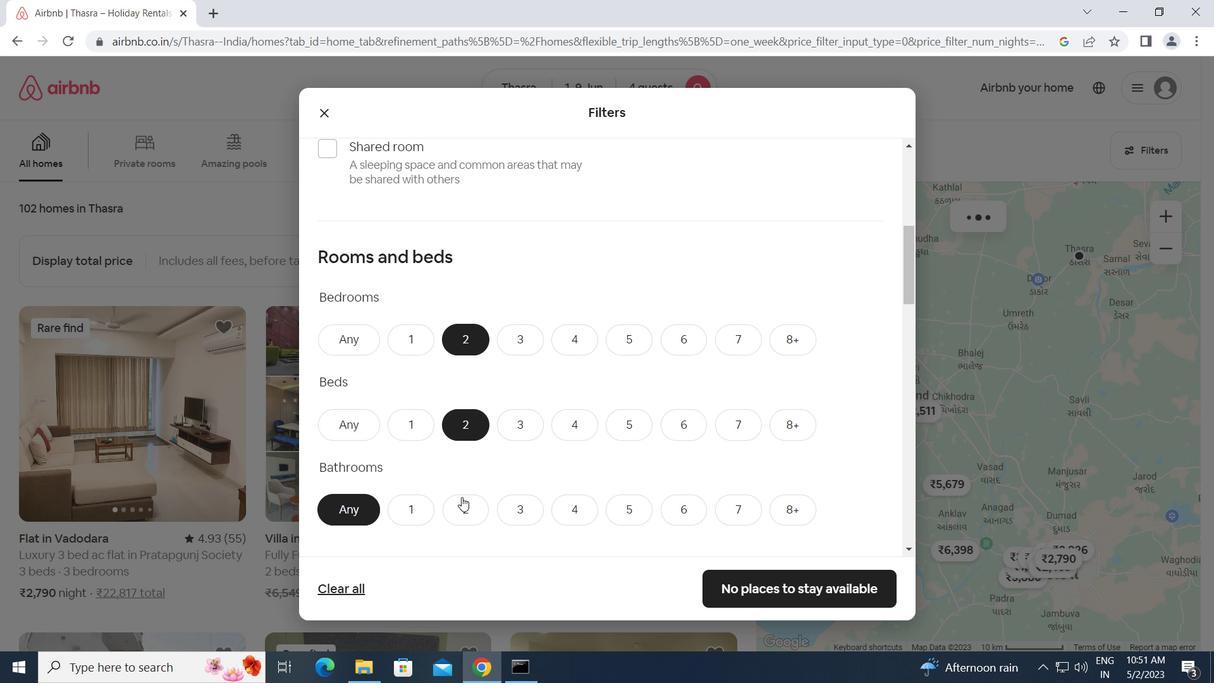 
Action: Mouse moved to (466, 501)
Screenshot: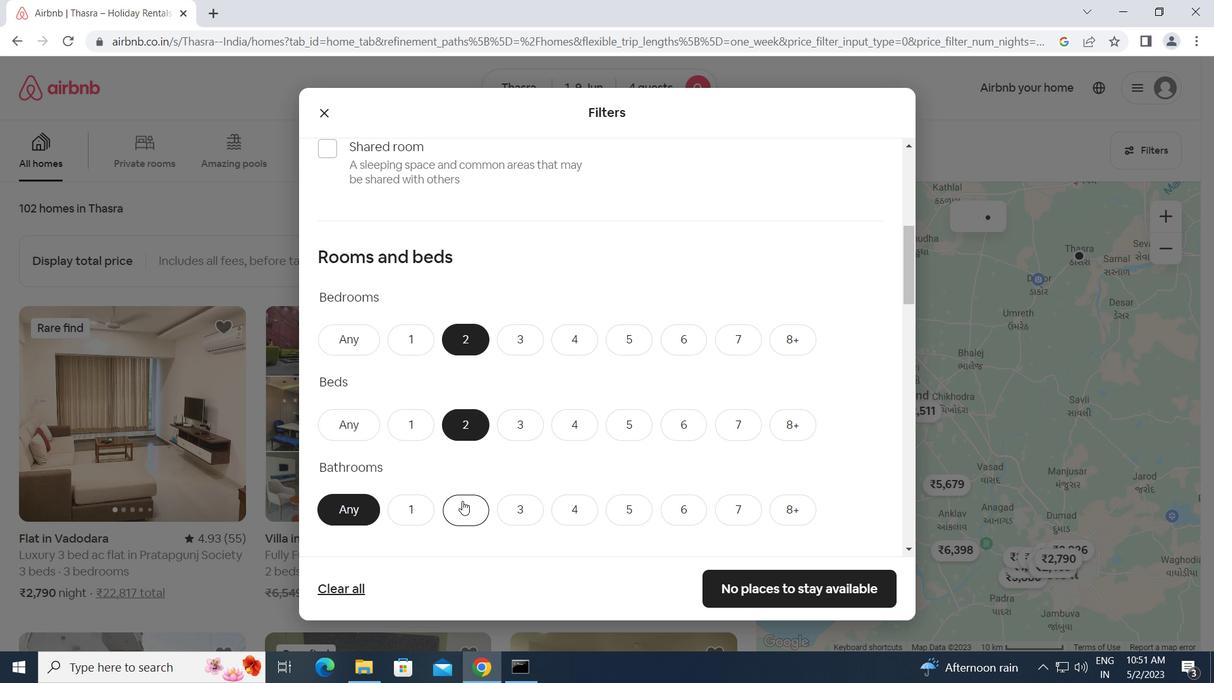 
Action: Mouse scrolled (466, 501) with delta (0, 0)
Screenshot: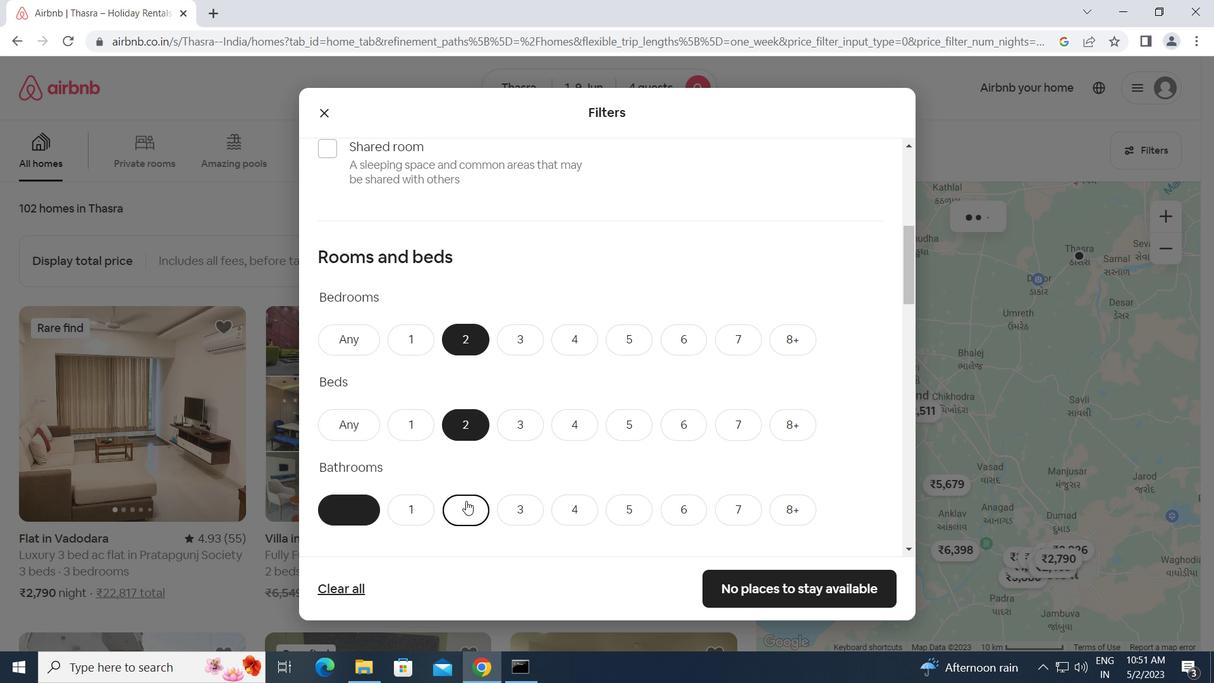 
Action: Mouse scrolled (466, 501) with delta (0, 0)
Screenshot: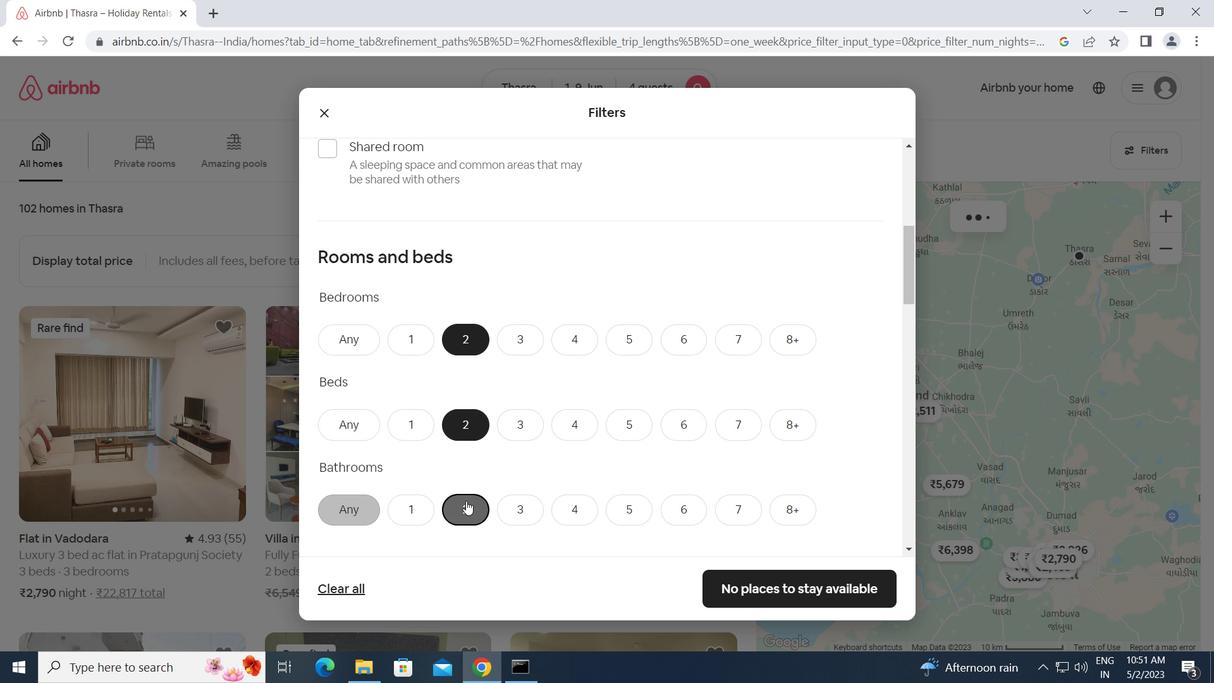 
Action: Mouse scrolled (466, 501) with delta (0, 0)
Screenshot: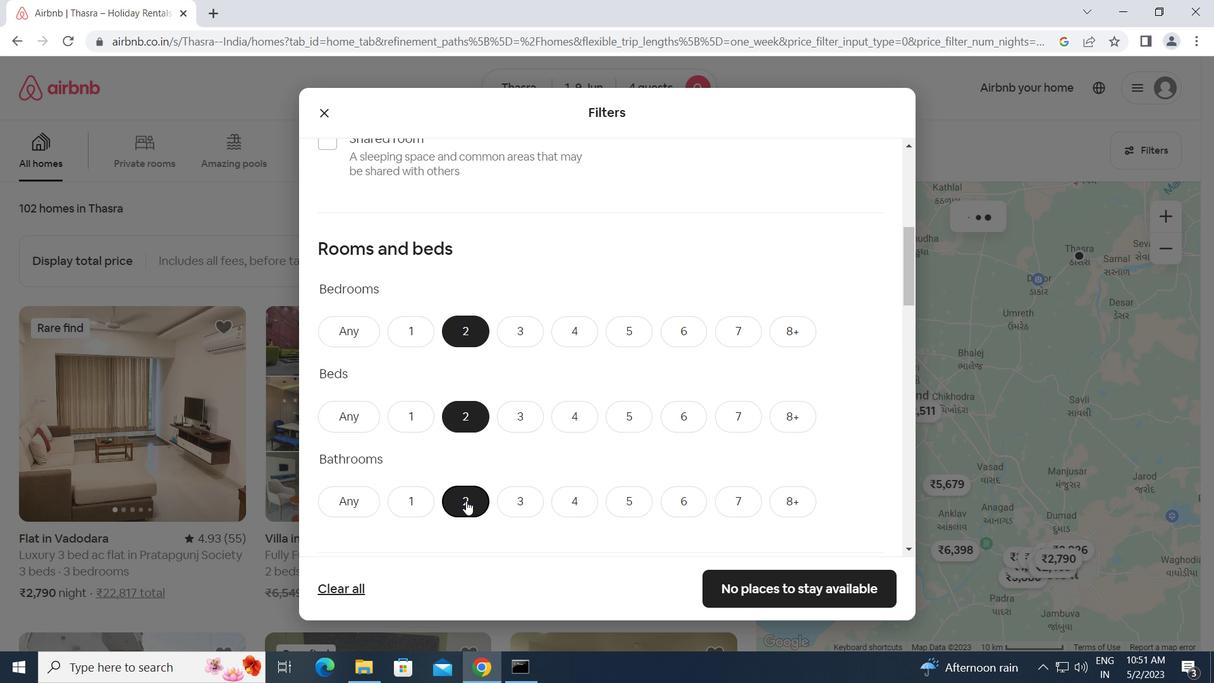 
Action: Mouse moved to (408, 422)
Screenshot: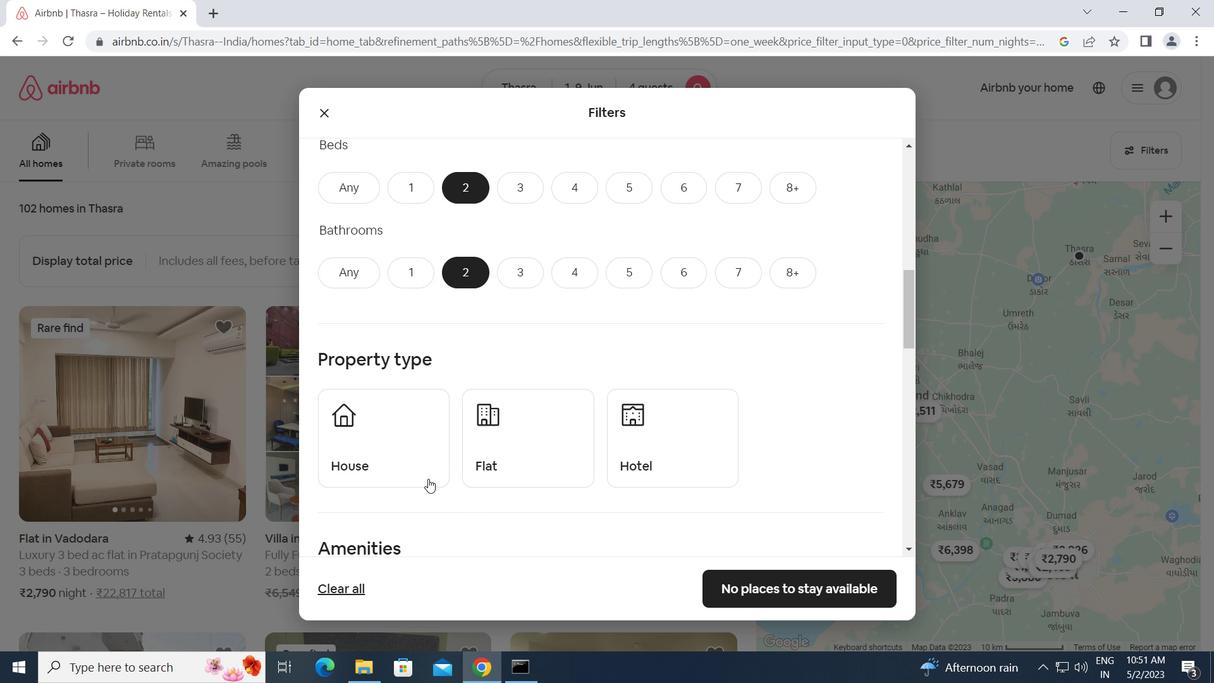 
Action: Mouse pressed left at (408, 422)
Screenshot: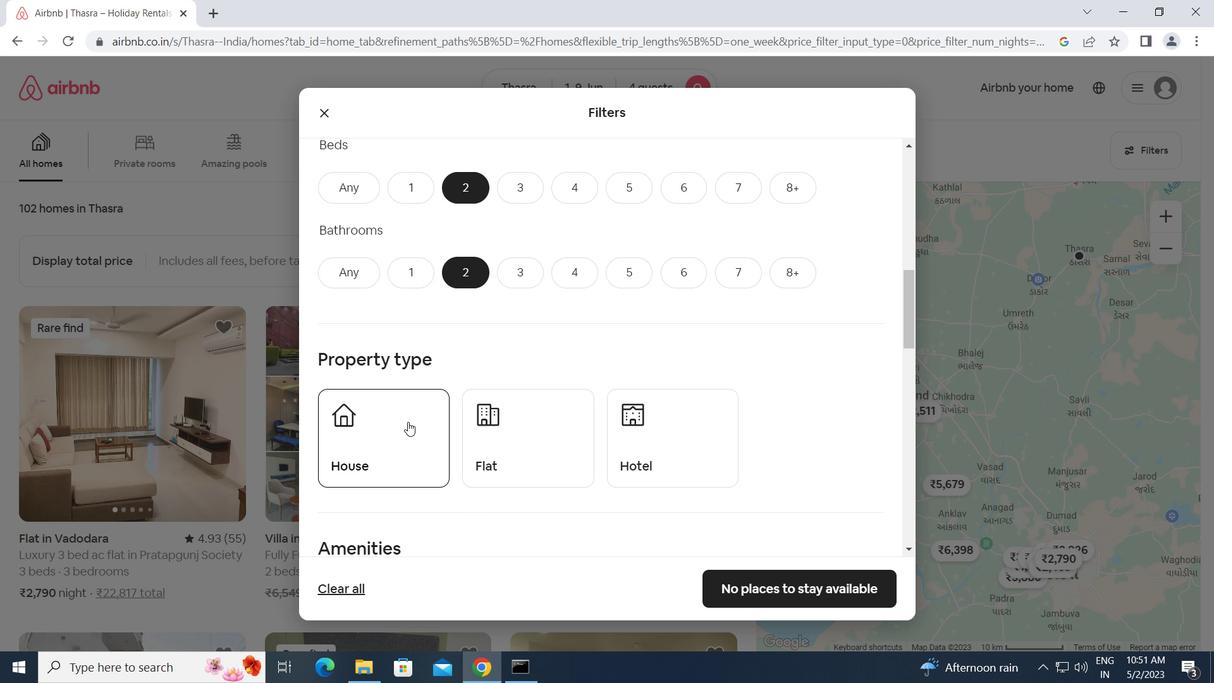 
Action: Mouse moved to (566, 435)
Screenshot: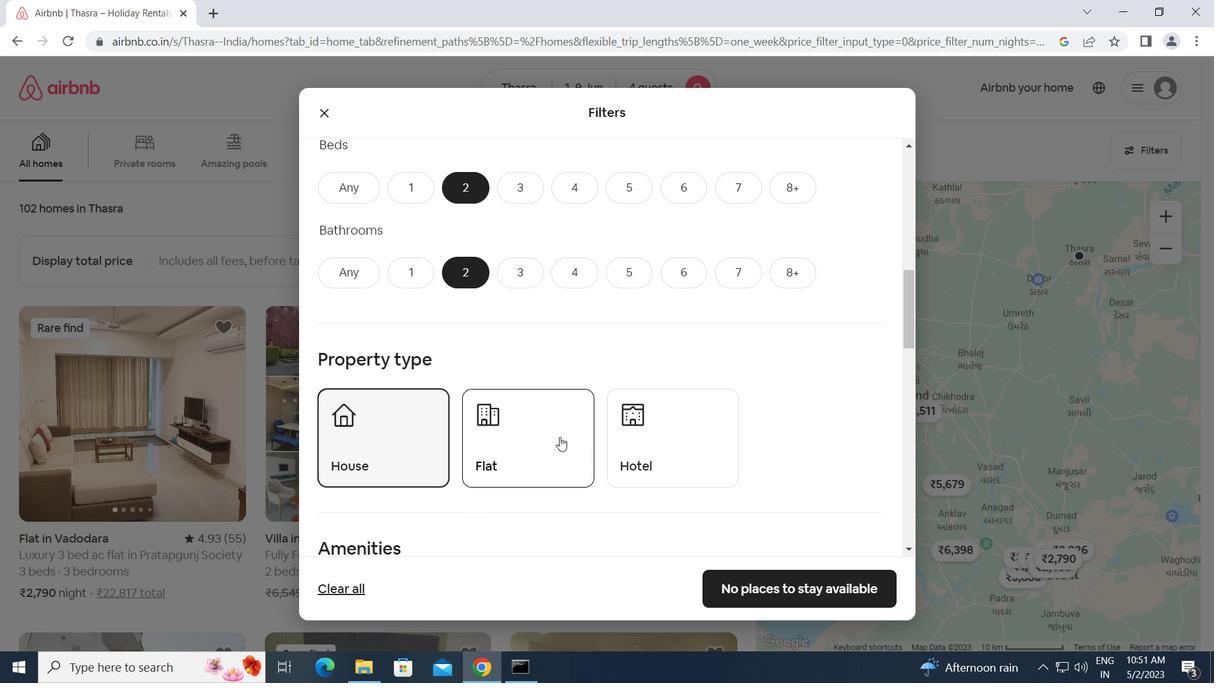 
Action: Mouse pressed left at (566, 435)
Screenshot: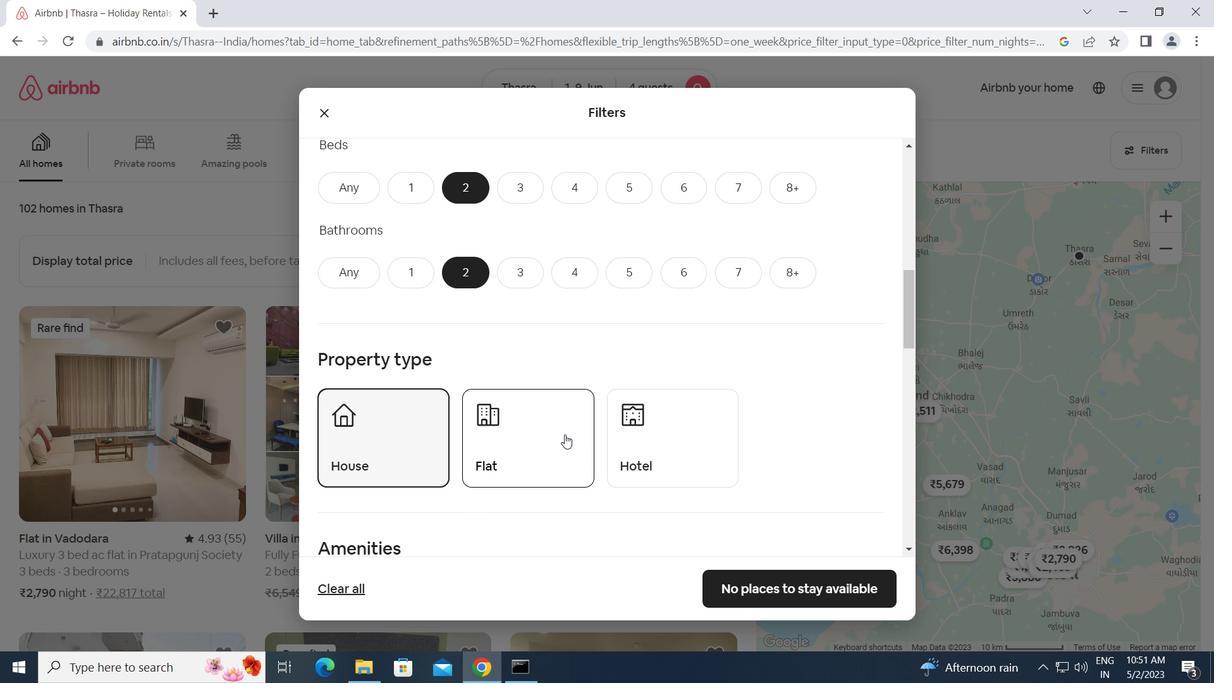 
Action: Mouse moved to (695, 459)
Screenshot: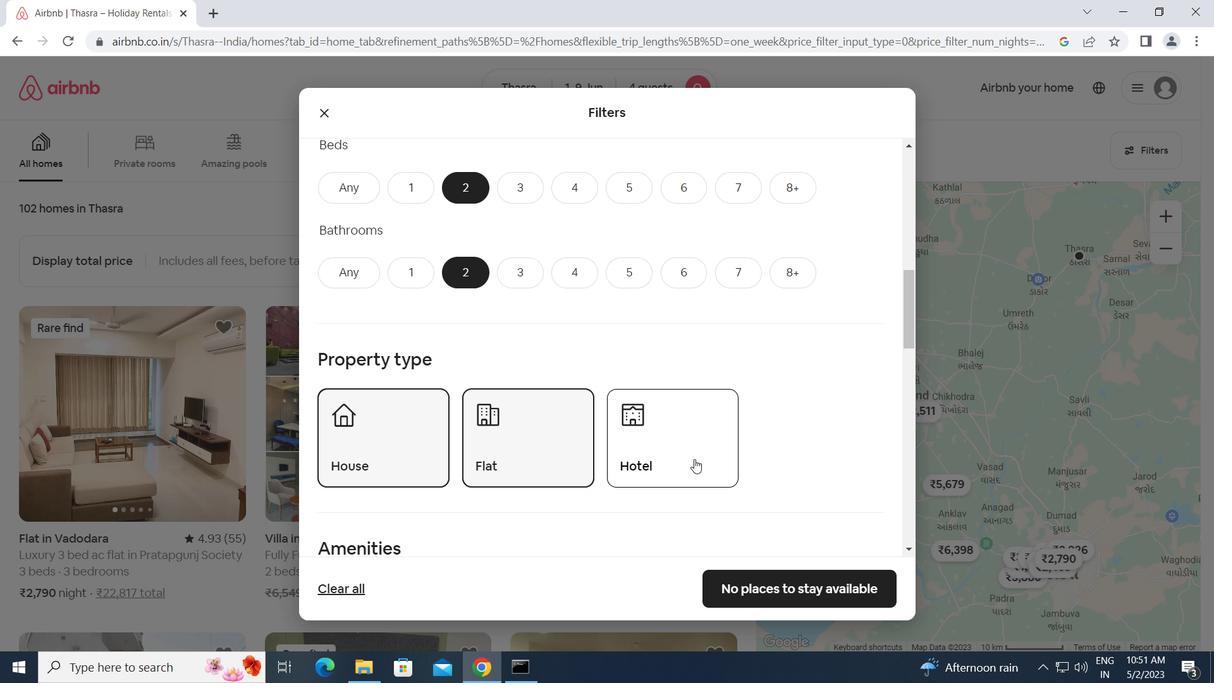 
Action: Mouse scrolled (695, 458) with delta (0, 0)
Screenshot: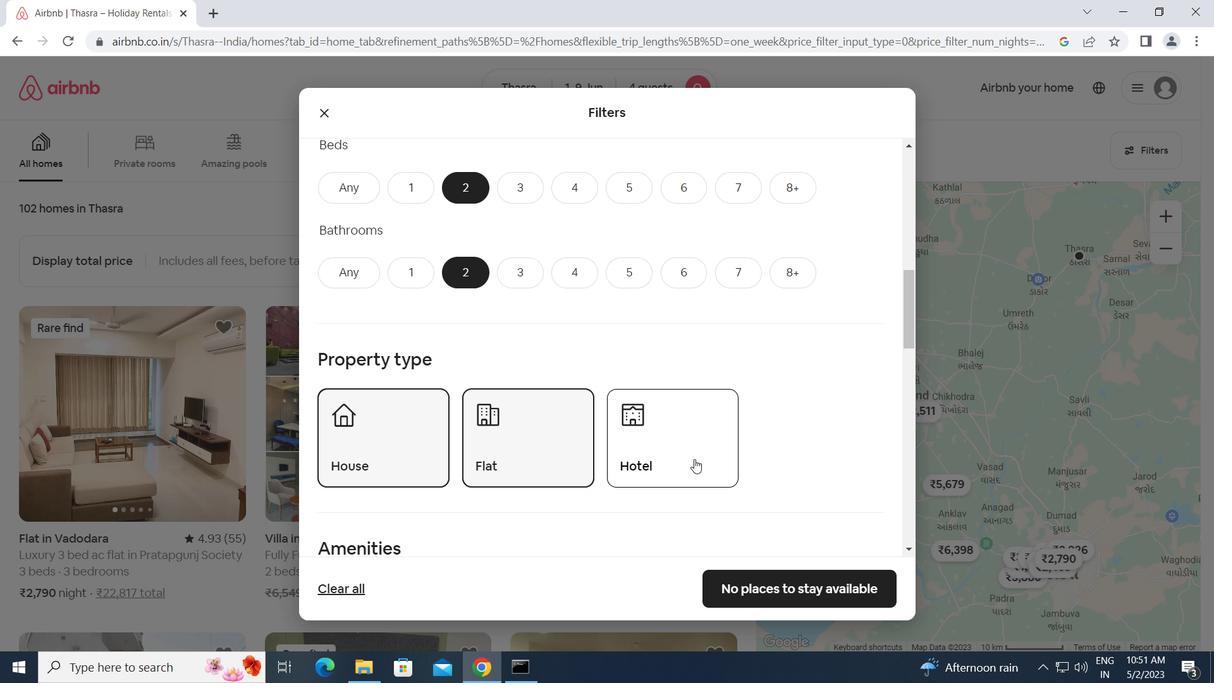 
Action: Mouse moved to (694, 459)
Screenshot: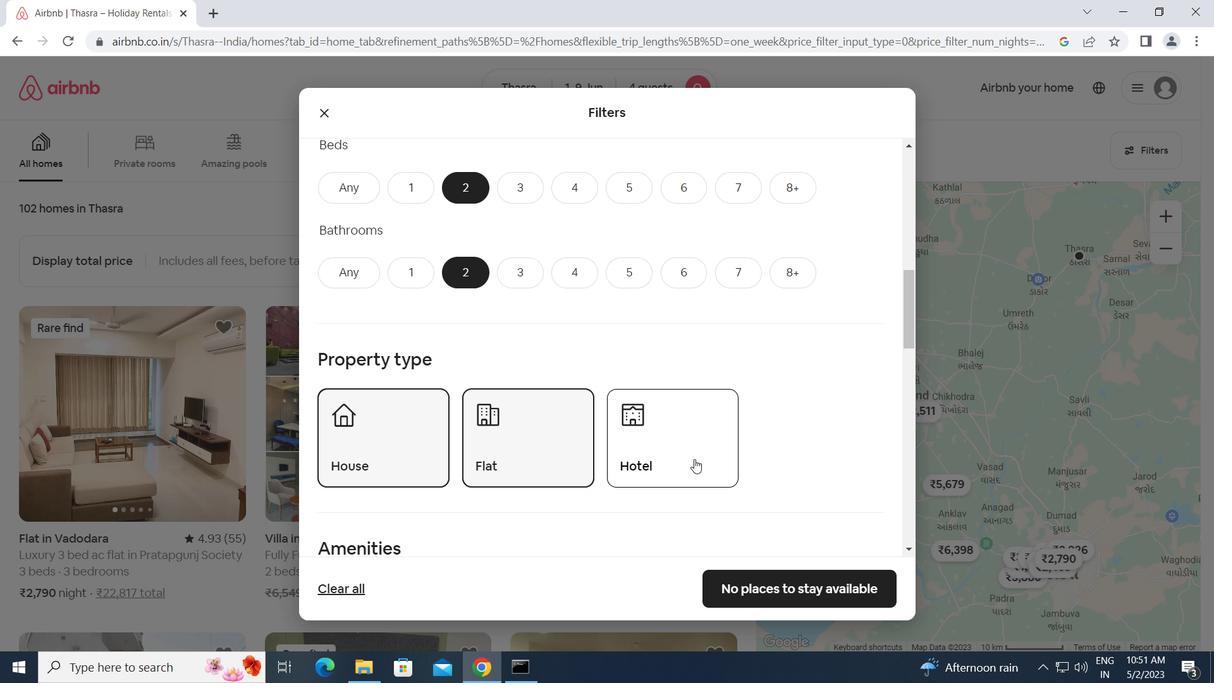 
Action: Mouse scrolled (694, 458) with delta (0, 0)
Screenshot: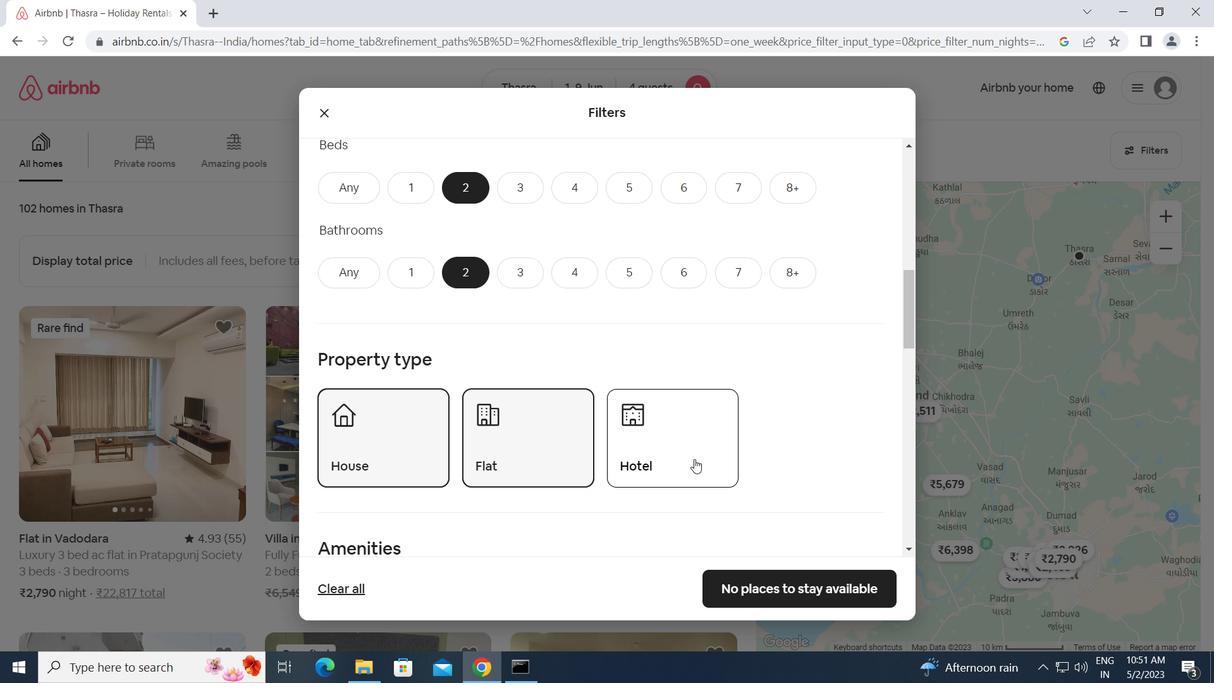 
Action: Mouse moved to (693, 459)
Screenshot: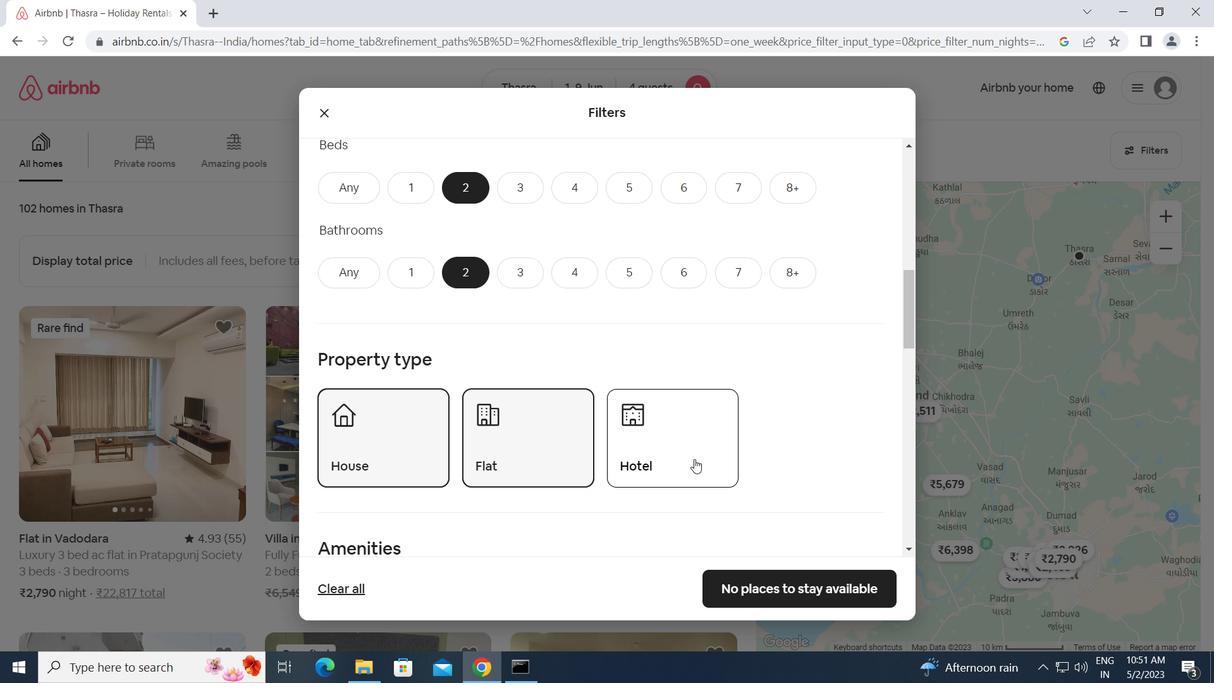
Action: Mouse scrolled (693, 459) with delta (0, 0)
Screenshot: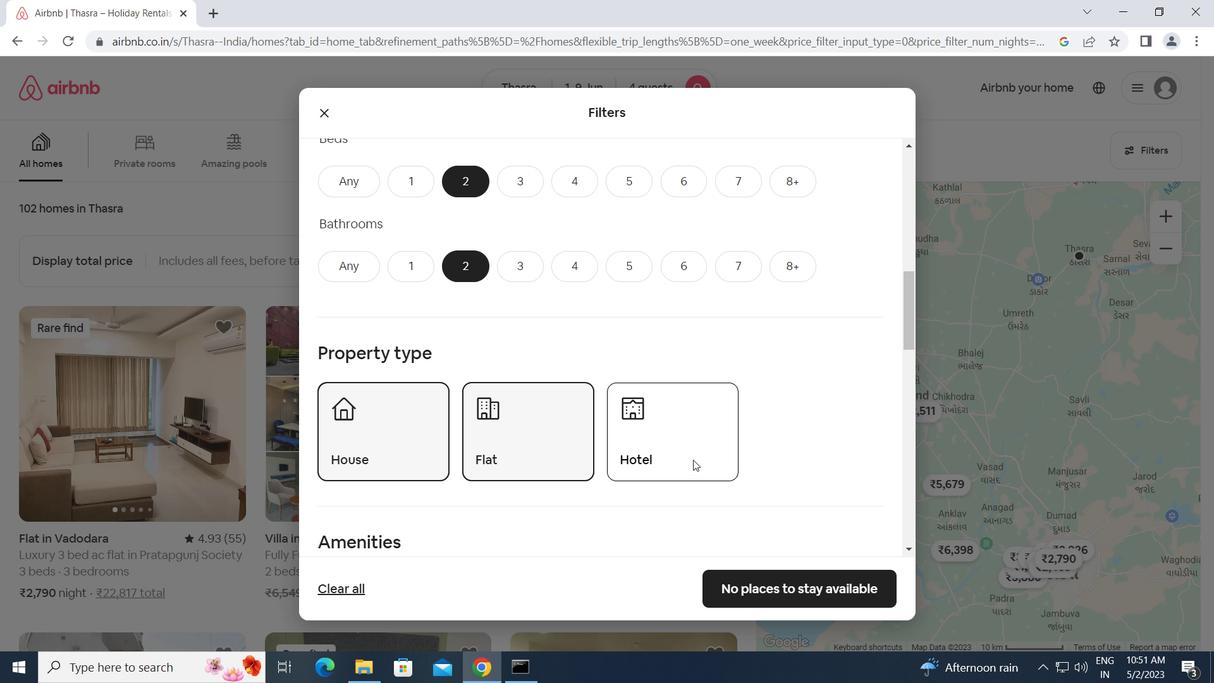 
Action: Mouse moved to (593, 494)
Screenshot: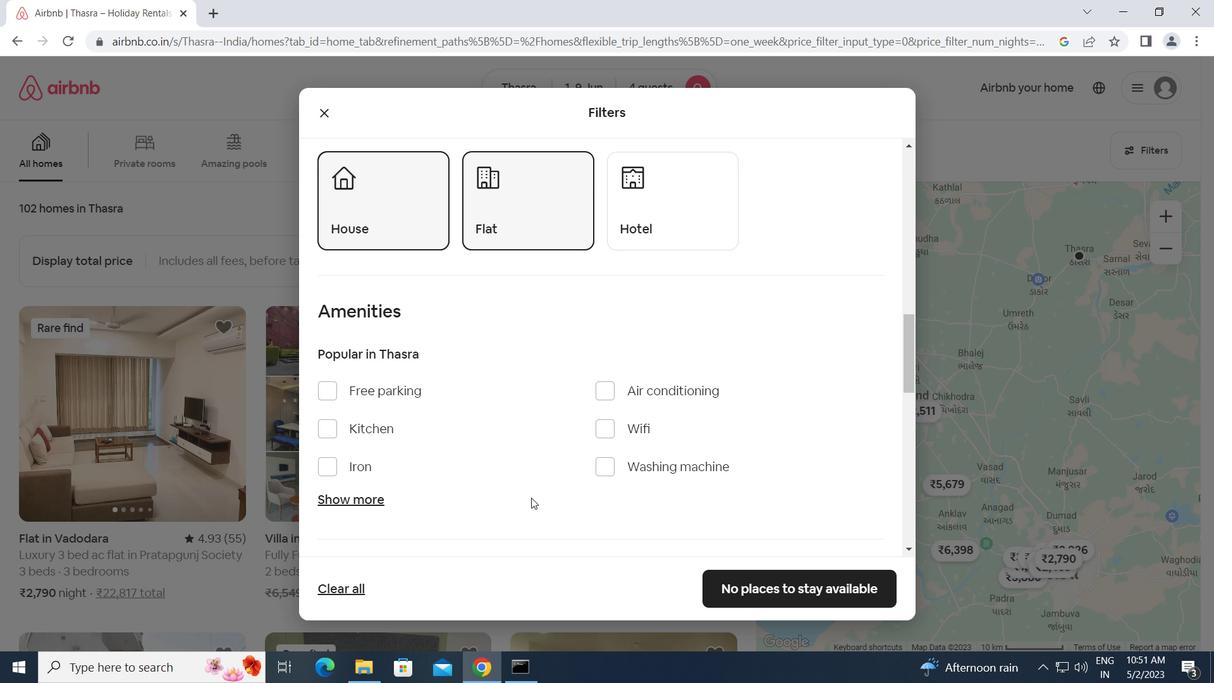 
Action: Mouse scrolled (593, 493) with delta (0, 0)
Screenshot: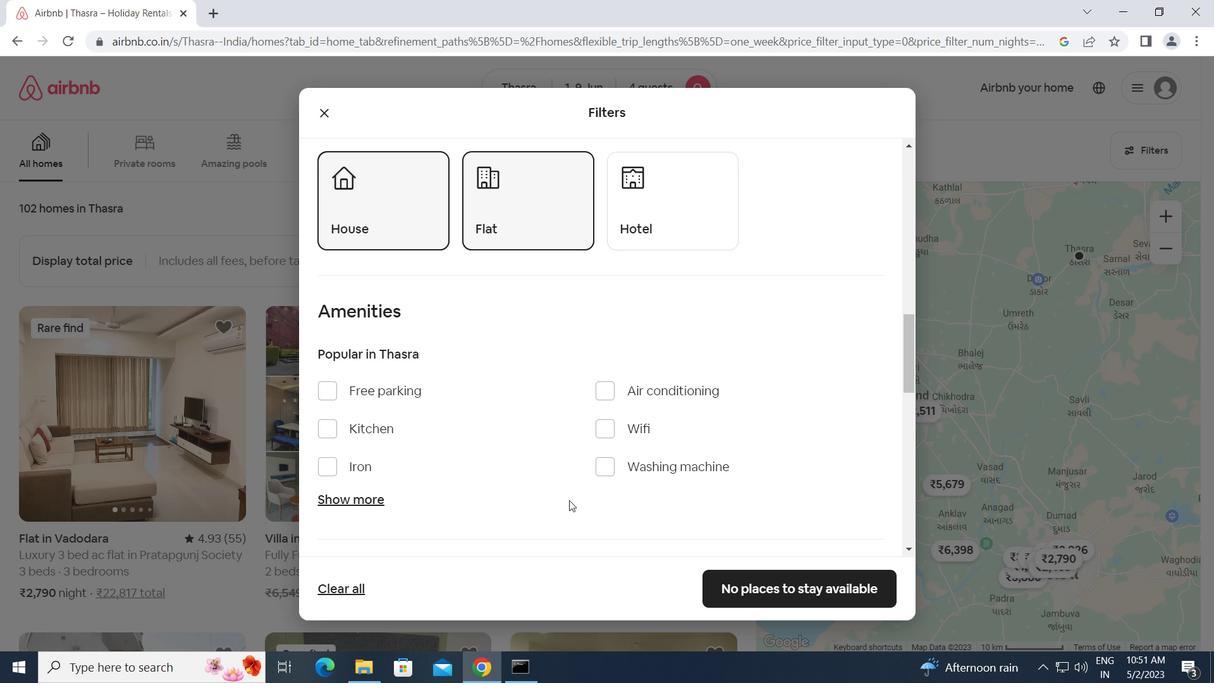 
Action: Mouse scrolled (593, 493) with delta (0, 0)
Screenshot: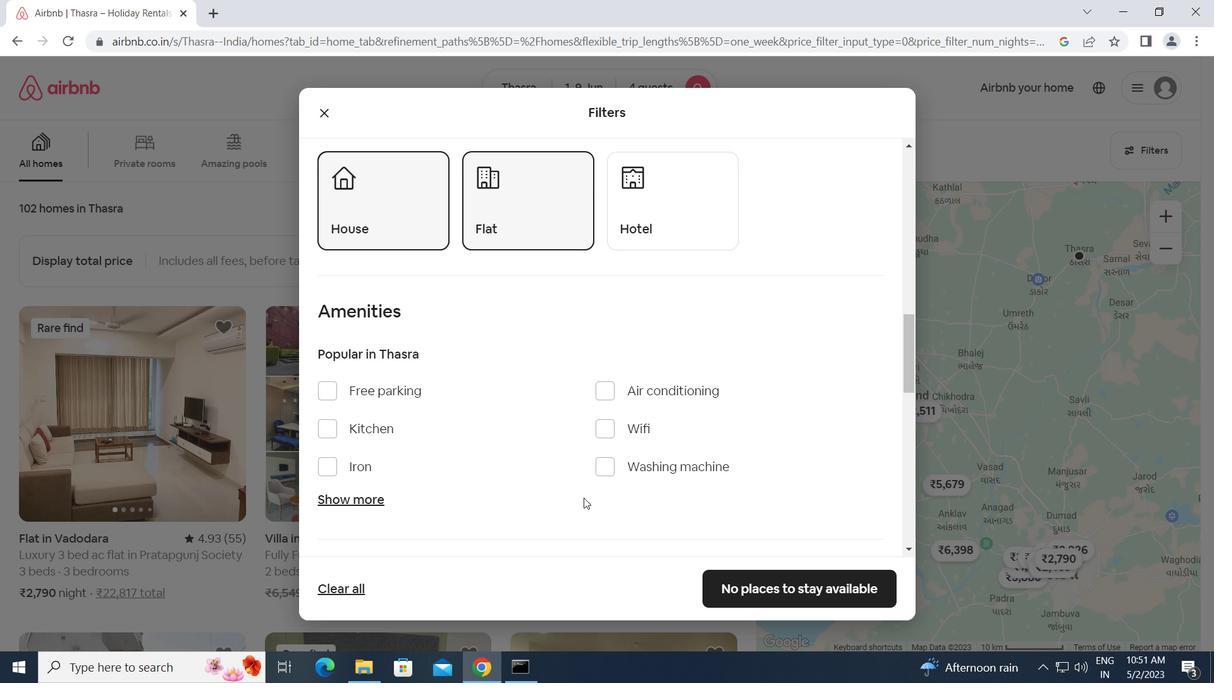 
Action: Mouse scrolled (593, 493) with delta (0, 0)
Screenshot: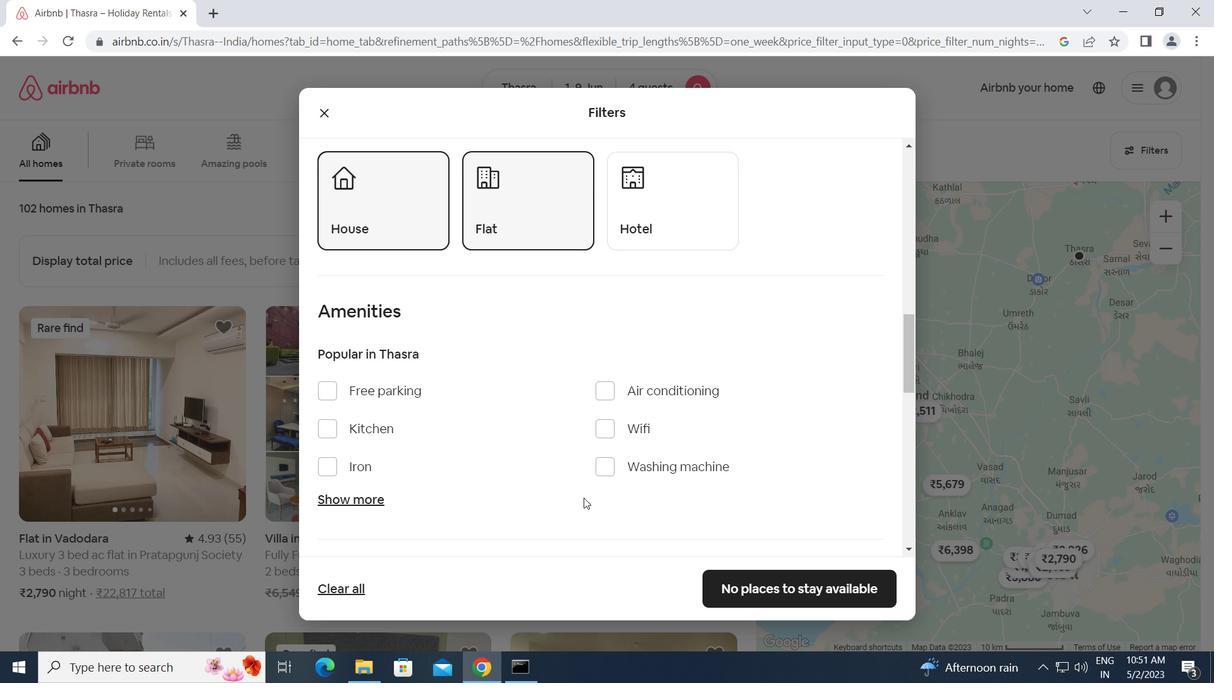 
Action: Mouse moved to (836, 449)
Screenshot: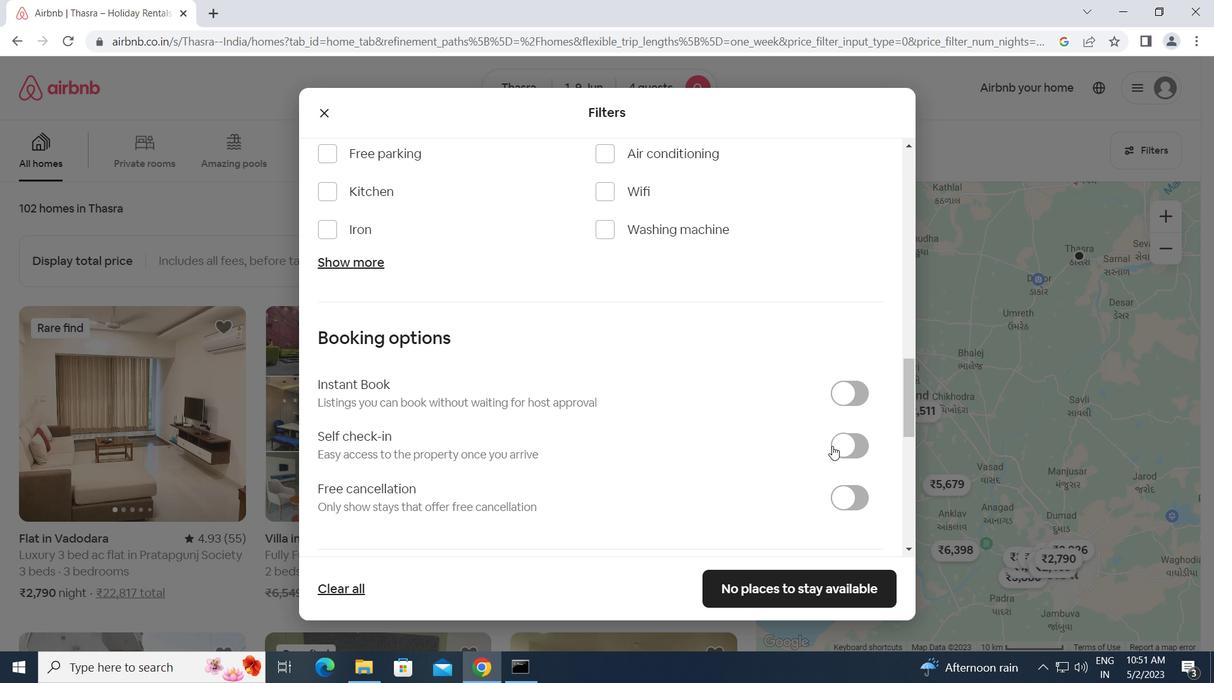 
Action: Mouse pressed left at (836, 449)
Screenshot: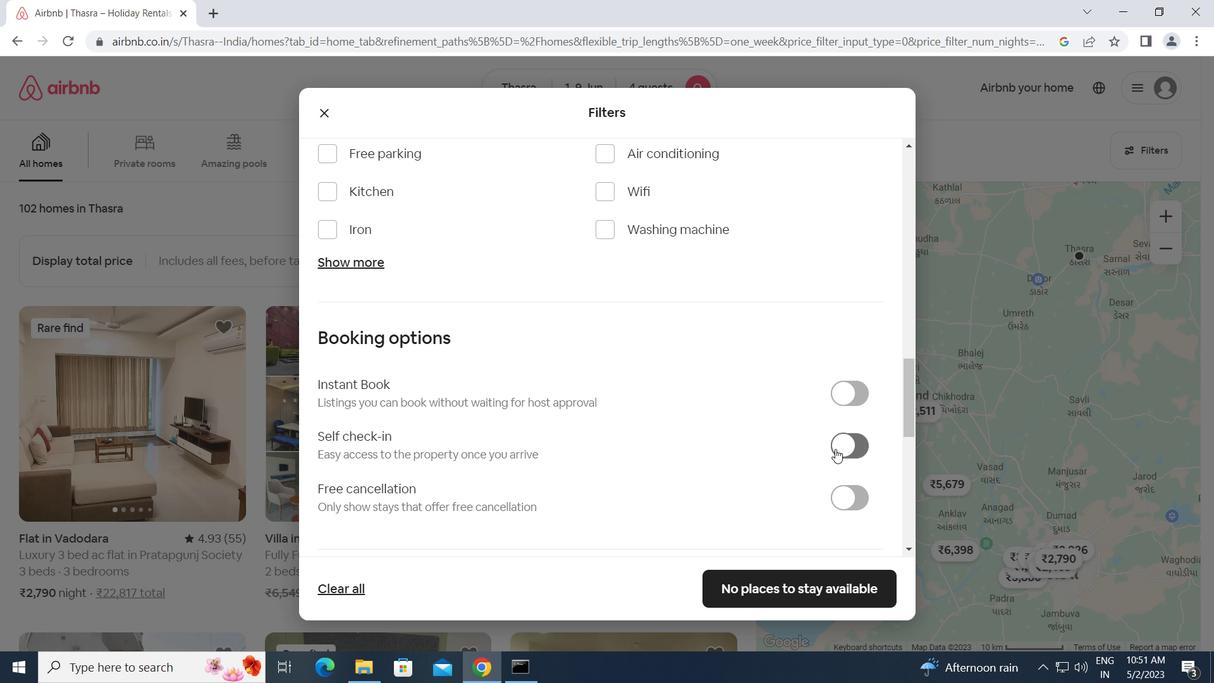 
Action: Mouse moved to (711, 468)
Screenshot: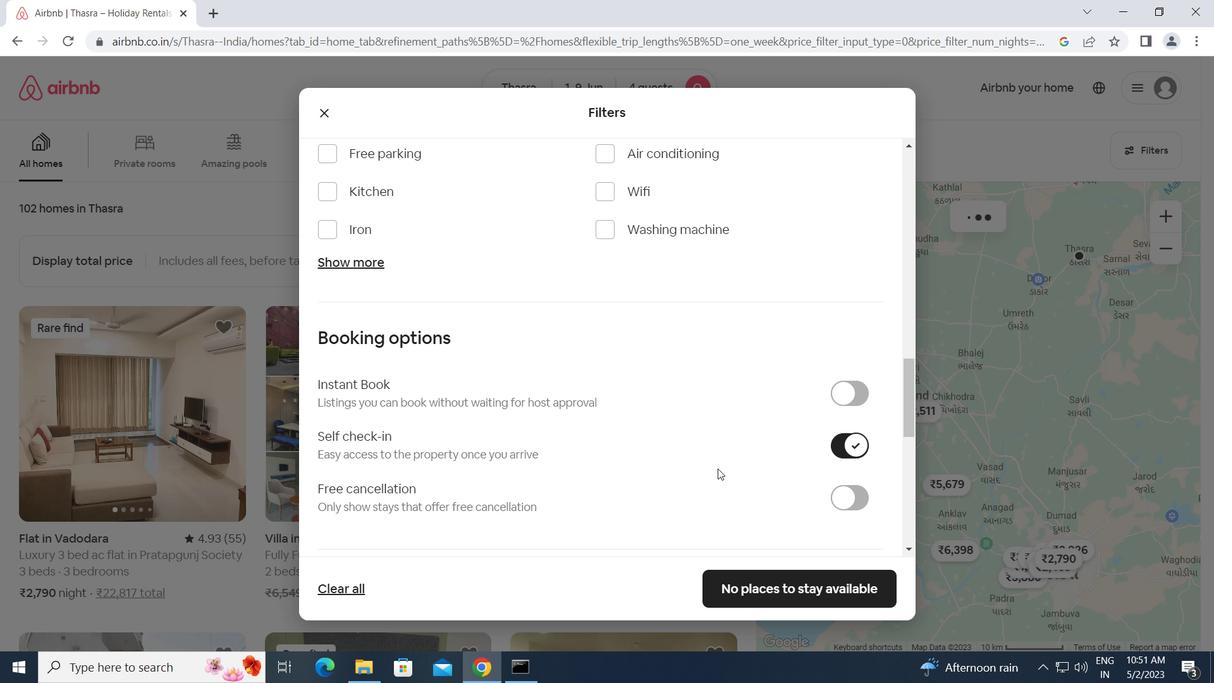 
Action: Mouse scrolled (711, 468) with delta (0, 0)
Screenshot: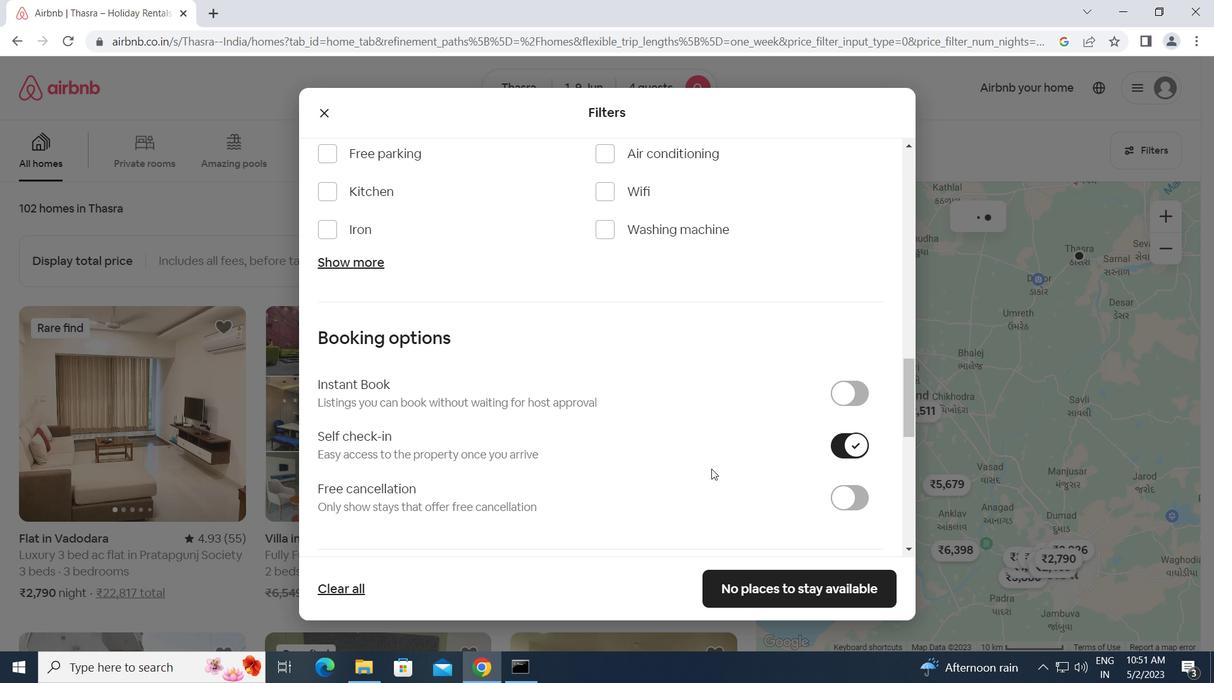 
Action: Mouse scrolled (711, 468) with delta (0, 0)
Screenshot: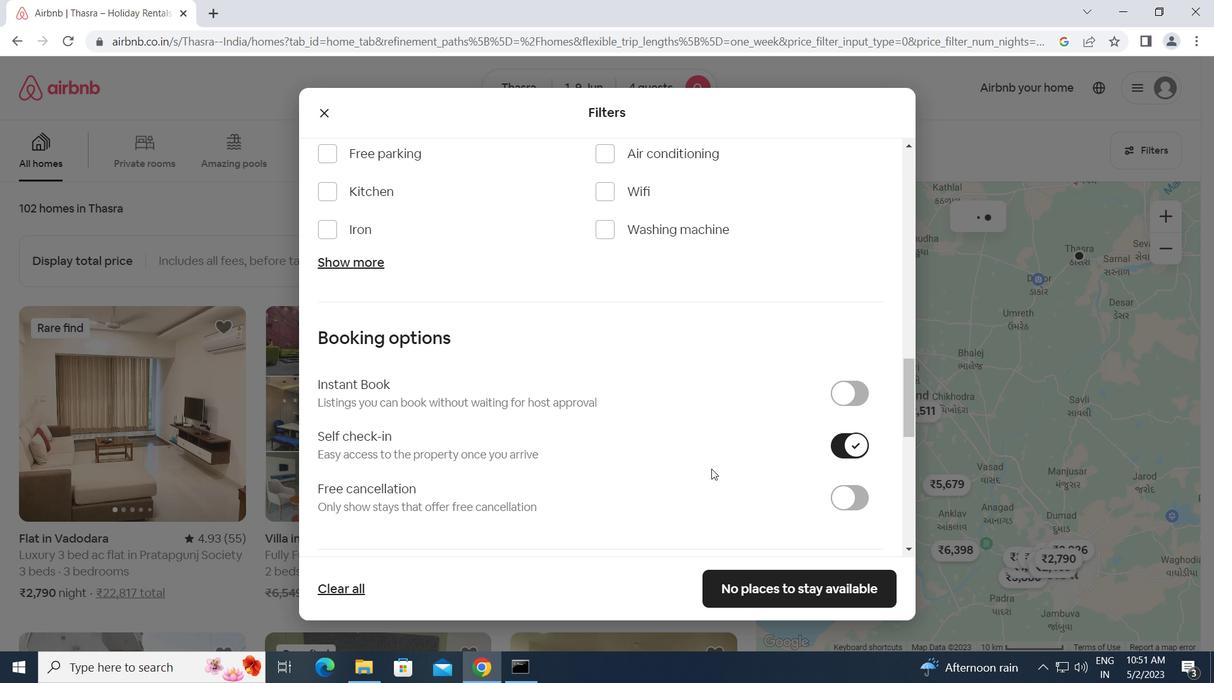 
Action: Mouse scrolled (711, 468) with delta (0, 0)
Screenshot: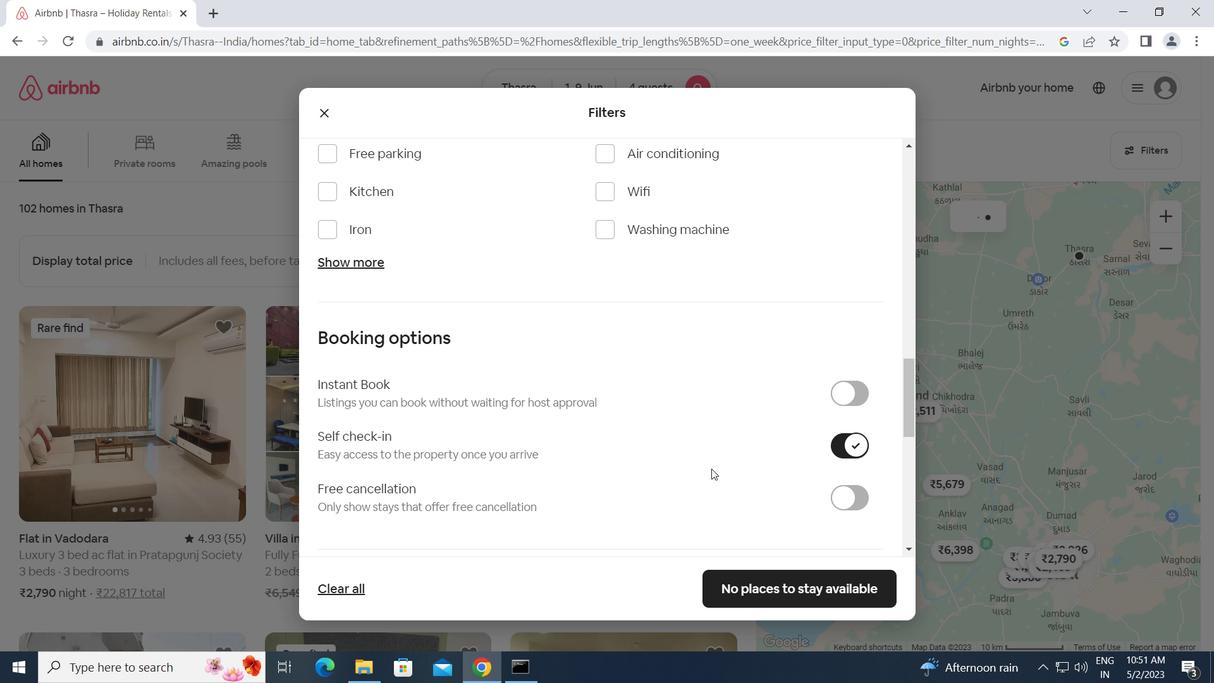 
Action: Mouse scrolled (711, 468) with delta (0, 0)
Screenshot: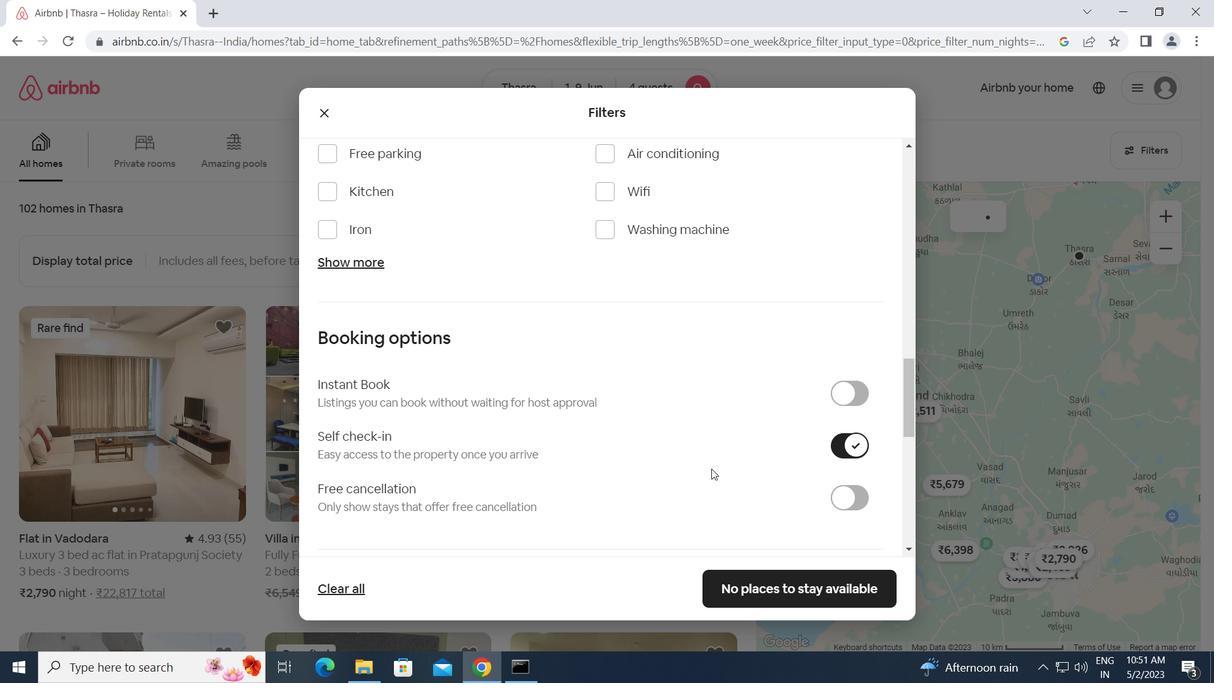 
Action: Mouse scrolled (711, 468) with delta (0, 0)
Screenshot: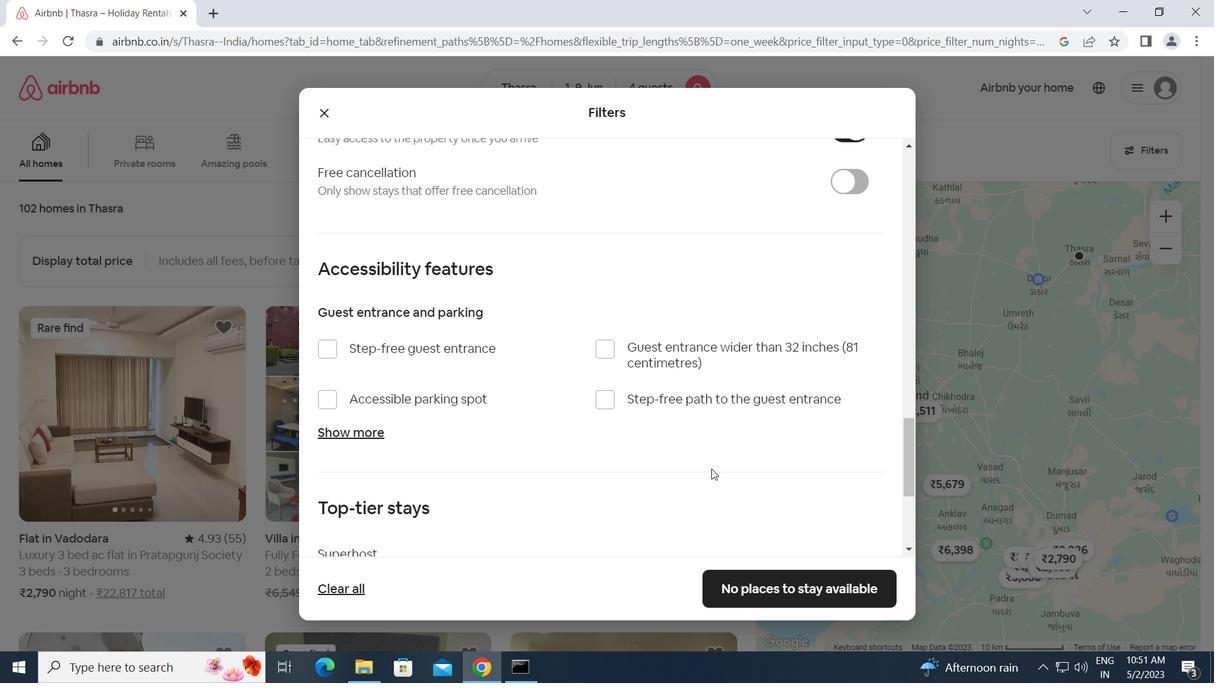 
Action: Mouse scrolled (711, 468) with delta (0, 0)
Screenshot: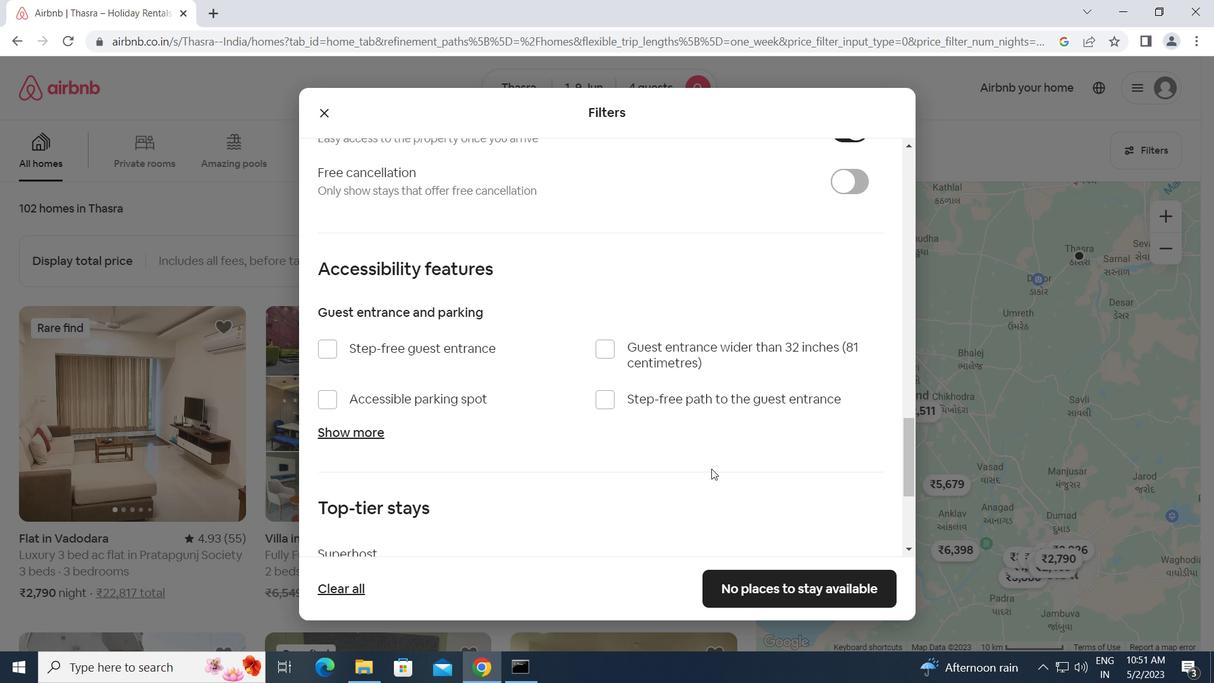 
Action: Mouse scrolled (711, 468) with delta (0, 0)
Screenshot: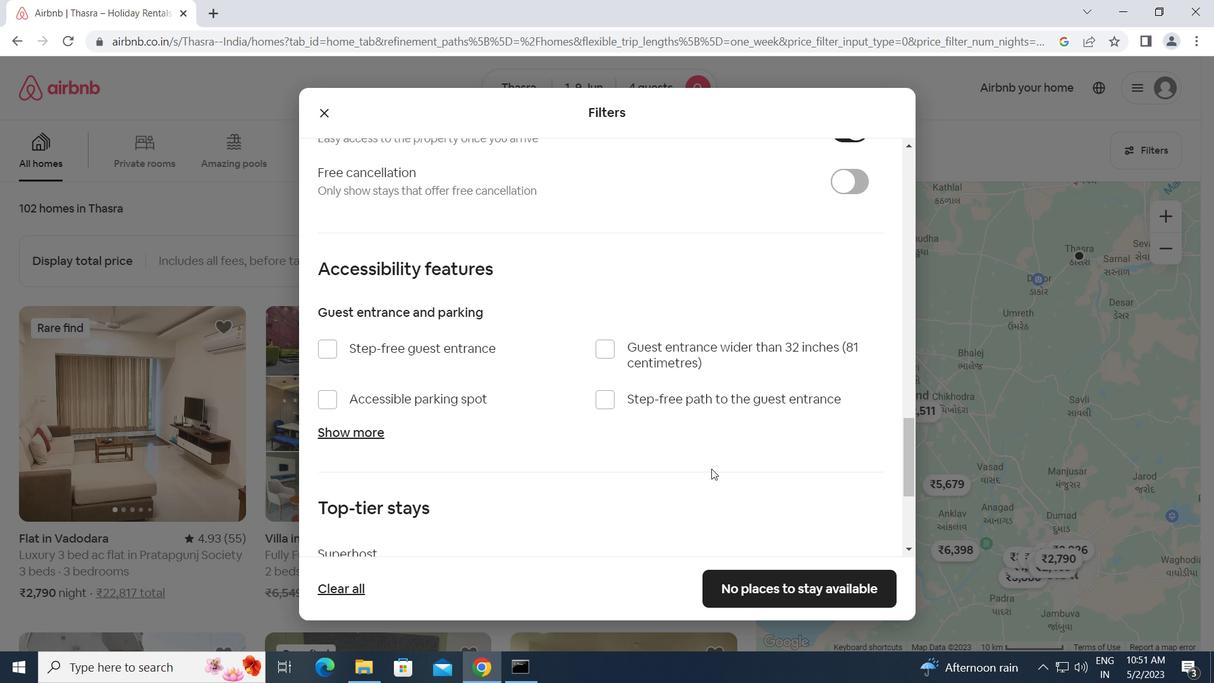 
Action: Mouse scrolled (711, 468) with delta (0, 0)
Screenshot: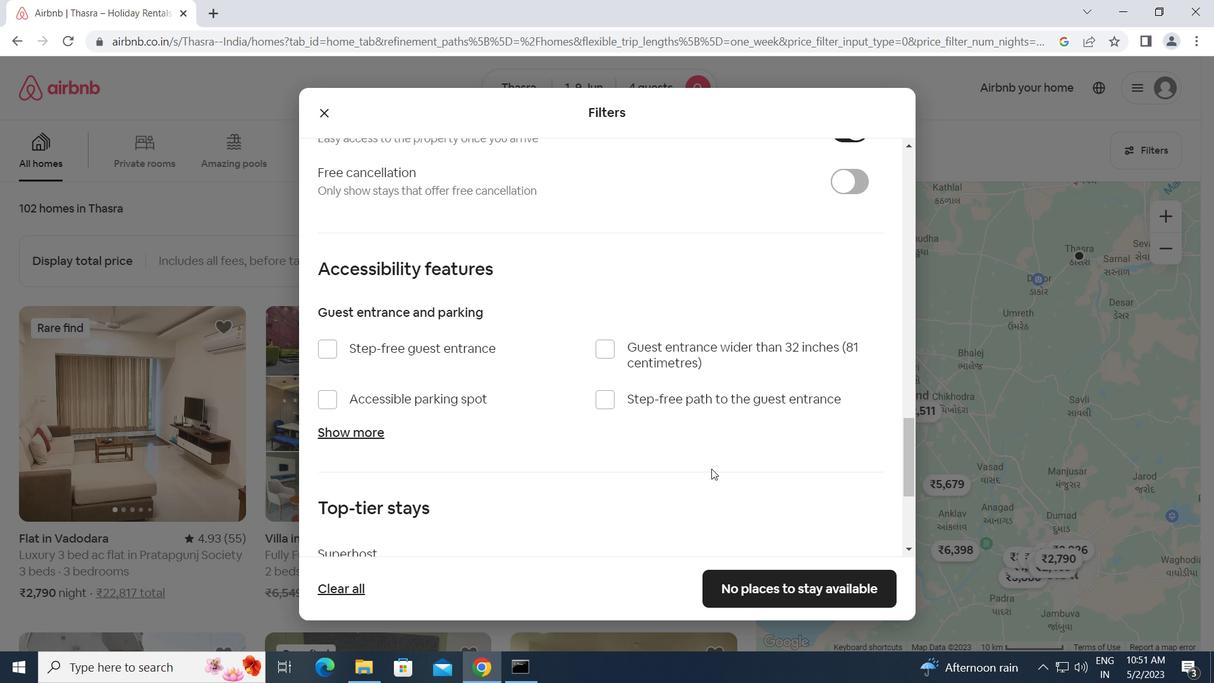 
Action: Mouse moved to (332, 471)
Screenshot: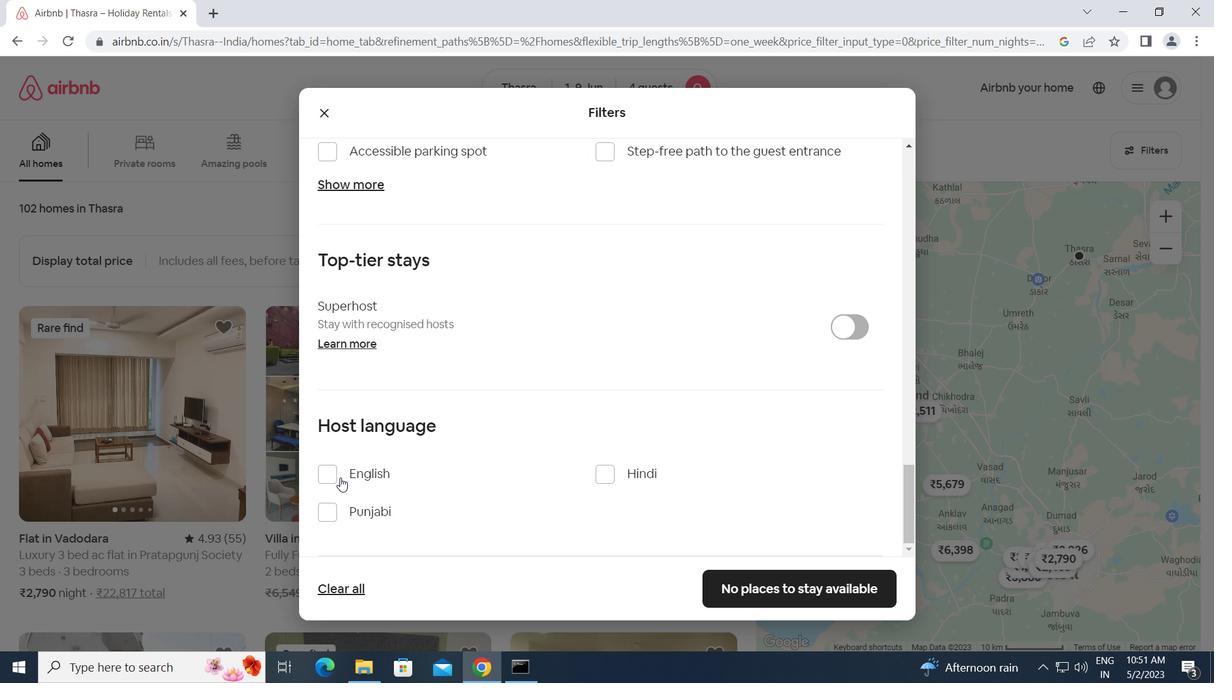 
Action: Mouse pressed left at (332, 471)
Screenshot: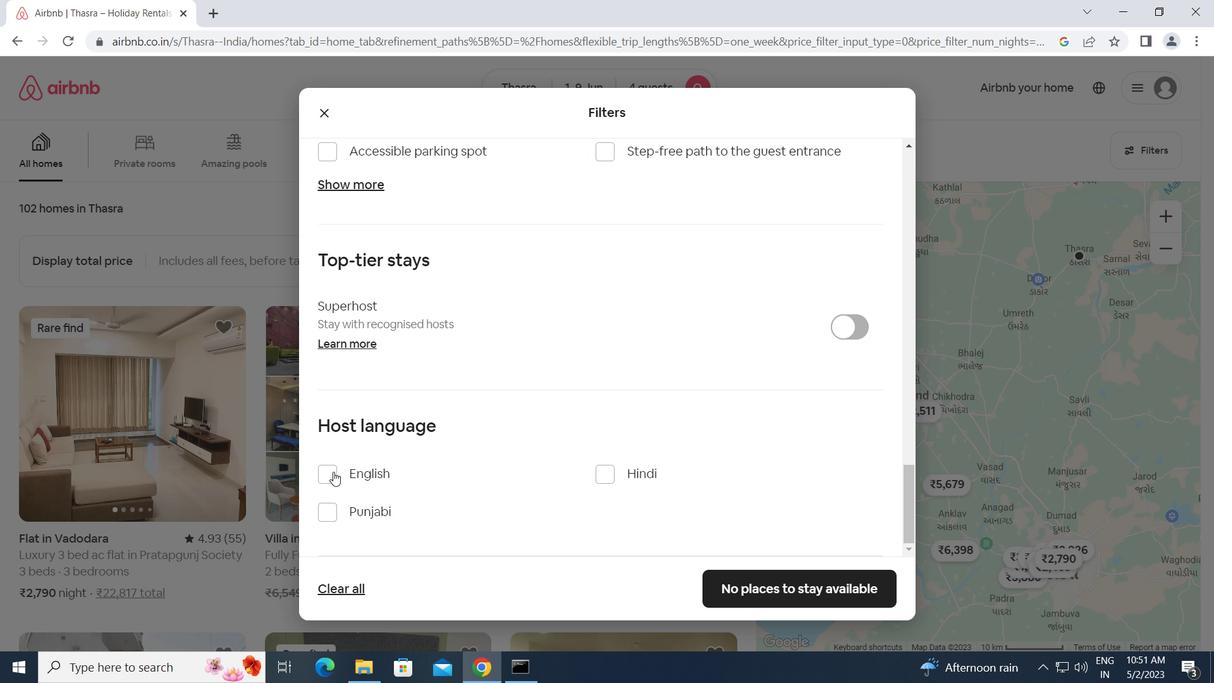 
Action: Mouse moved to (769, 586)
Screenshot: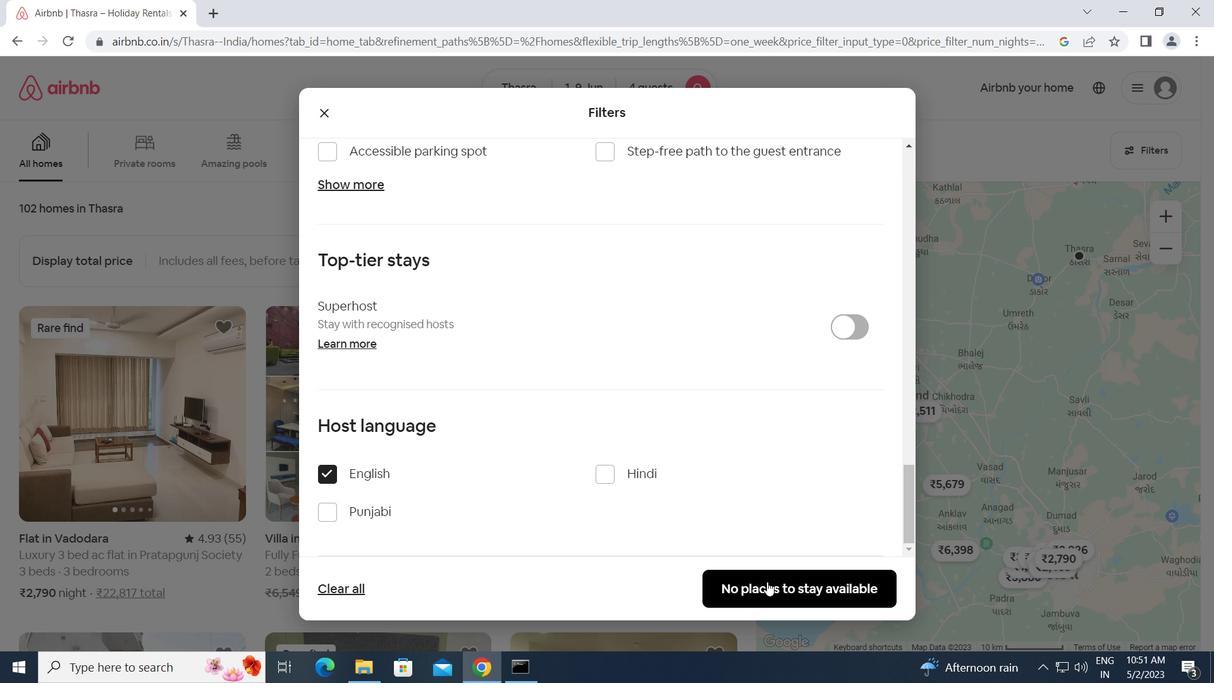 
Action: Mouse pressed left at (769, 586)
Screenshot: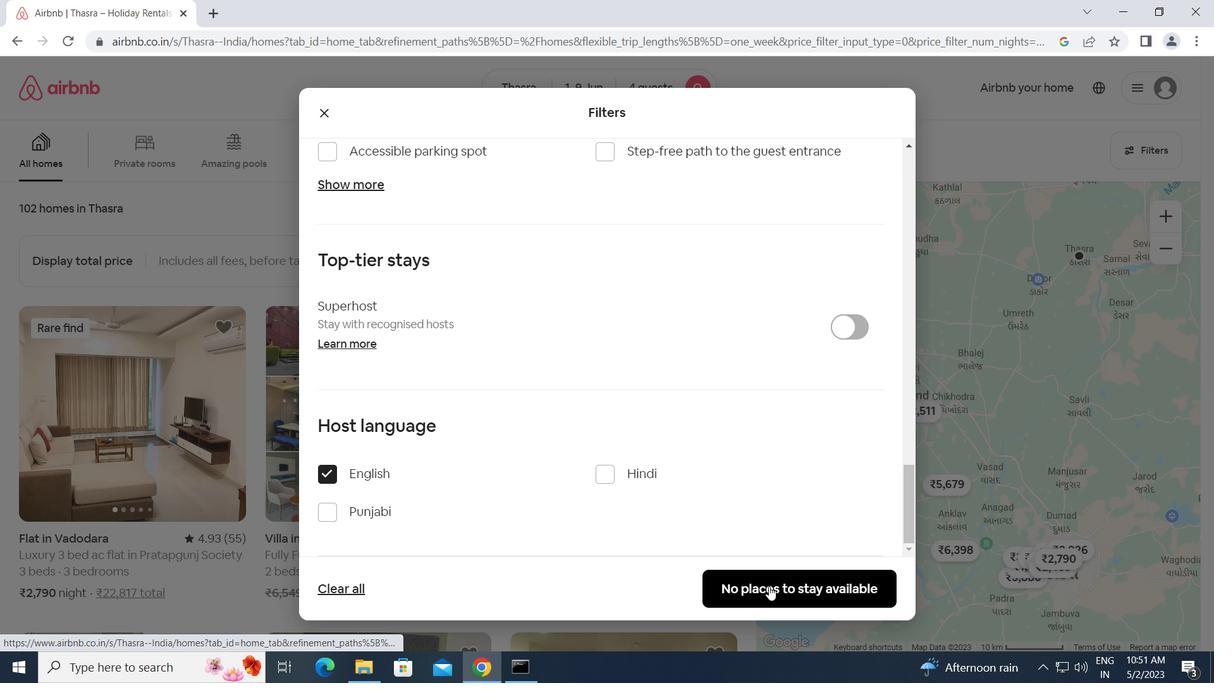 
Action: Mouse moved to (766, 585)
Screenshot: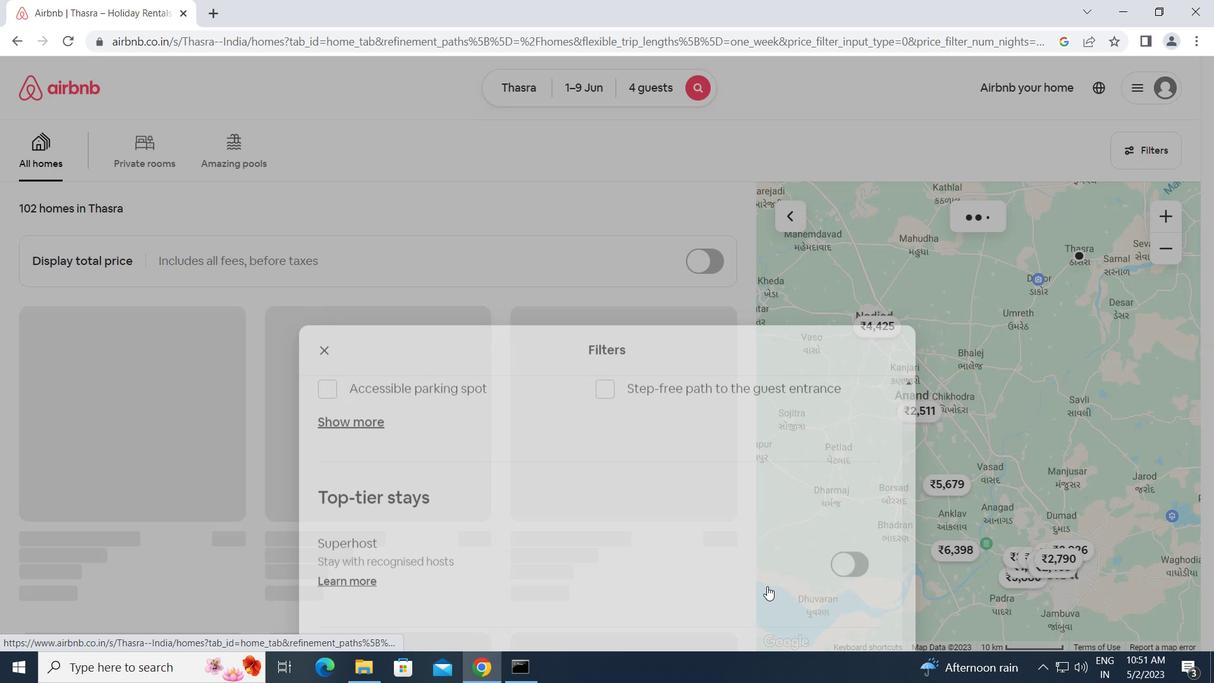 
